 Task: Forward email as attachment with the signature Chloe Collins with the subject Partnership proposal from softage.1@softage.net to softage.9@softage.net with the message I would like to schedule a meeting to discuss the latest developments in the project.
Action: Mouse moved to (837, 71)
Screenshot: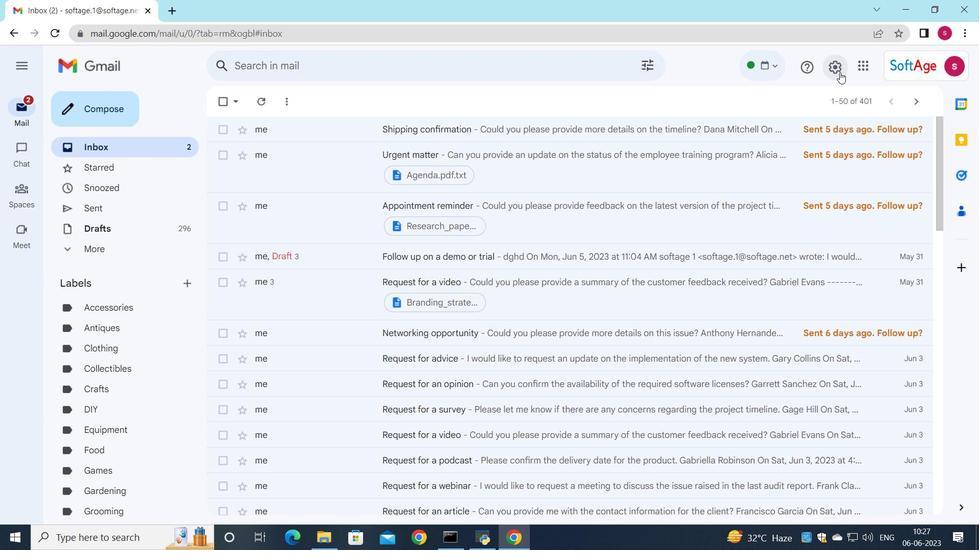 
Action: Mouse pressed left at (837, 71)
Screenshot: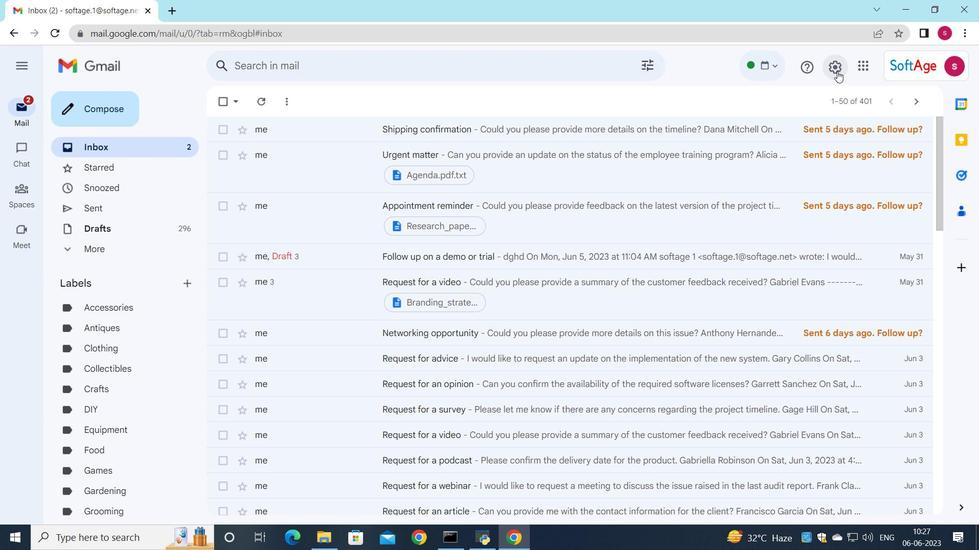
Action: Mouse moved to (847, 131)
Screenshot: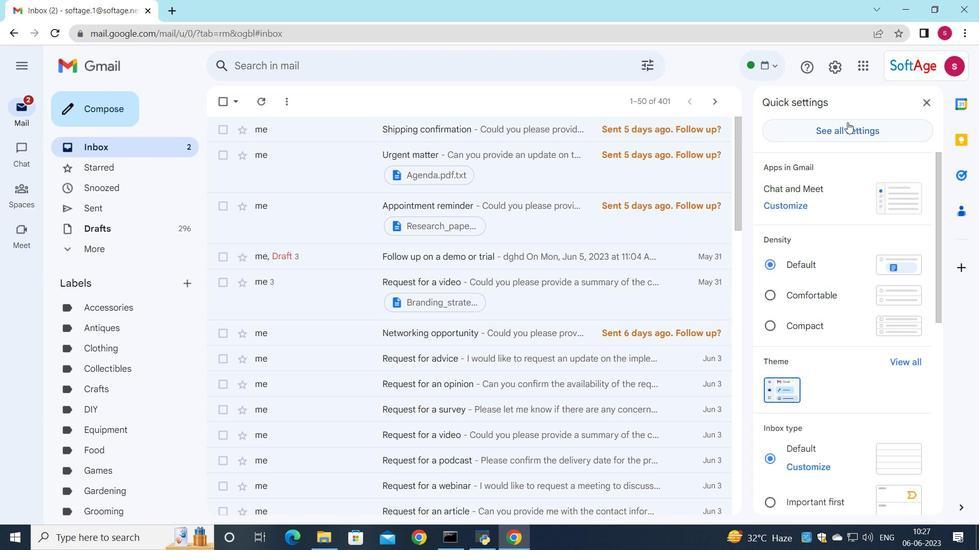 
Action: Mouse pressed left at (847, 131)
Screenshot: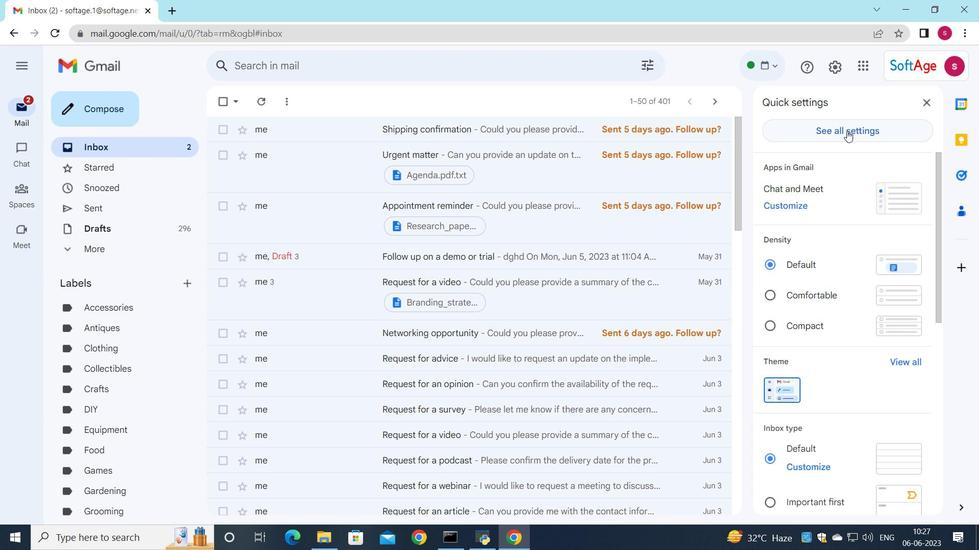 
Action: Mouse moved to (508, 279)
Screenshot: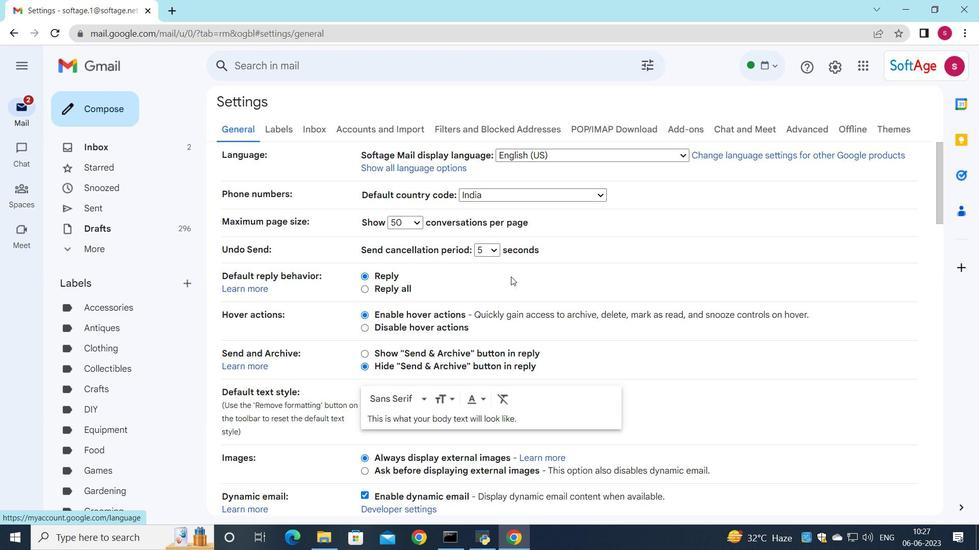 
Action: Mouse scrolled (508, 278) with delta (0, 0)
Screenshot: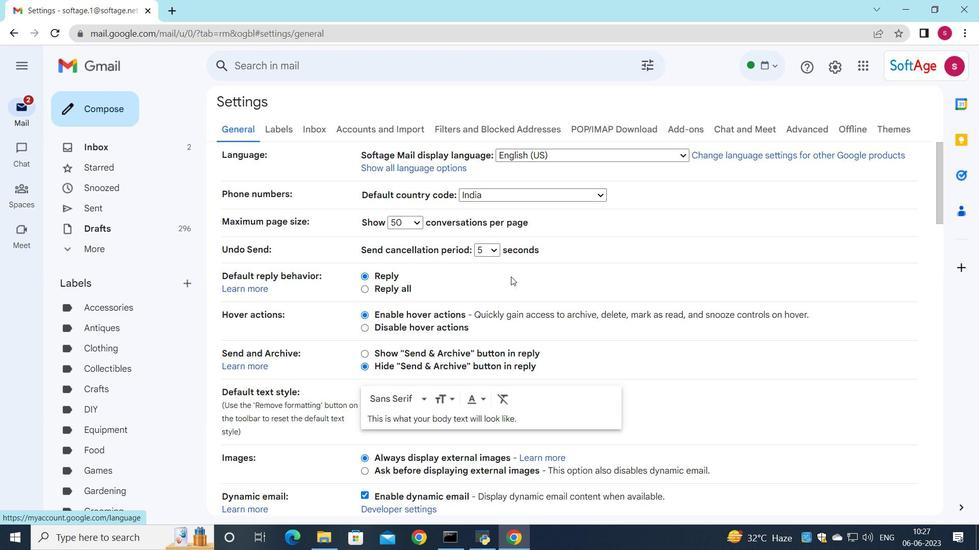 
Action: Mouse moved to (508, 279)
Screenshot: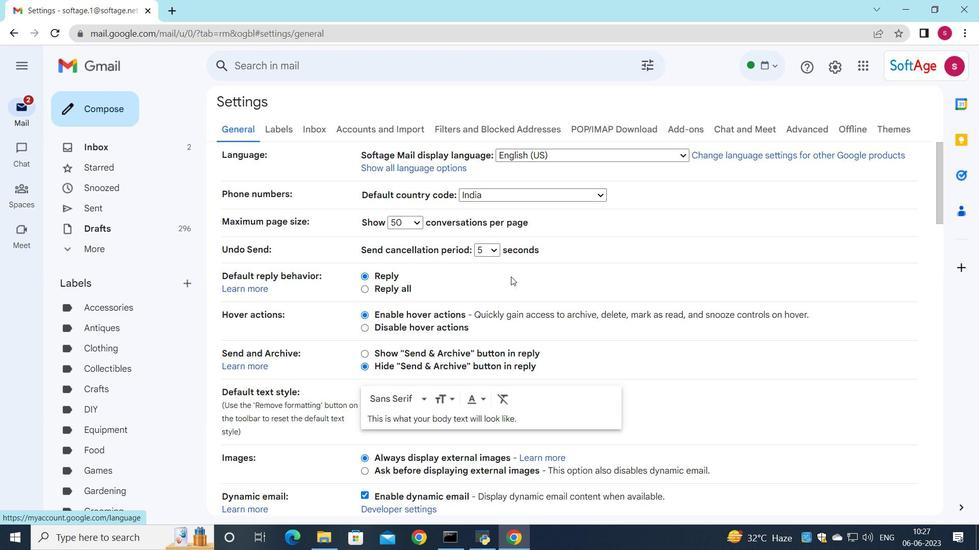 
Action: Mouse scrolled (508, 278) with delta (0, 0)
Screenshot: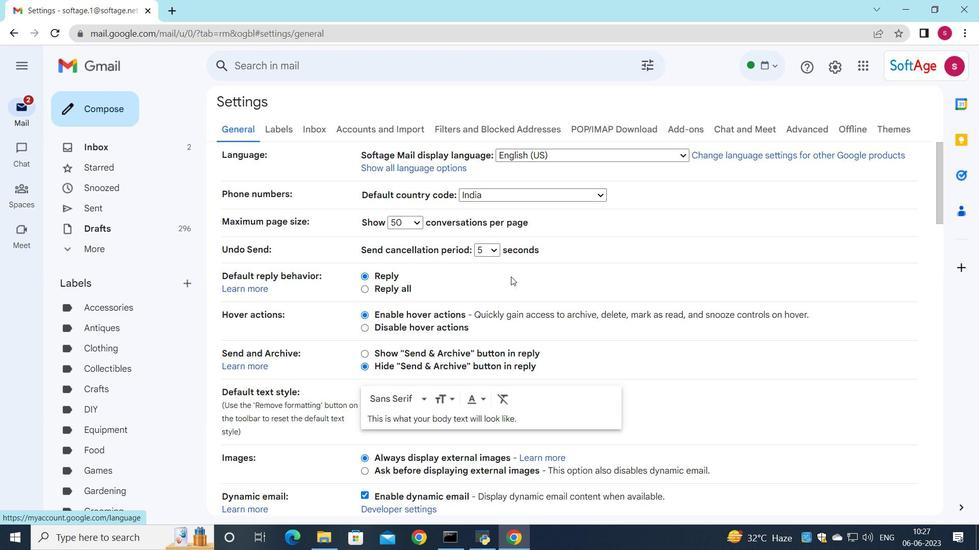 
Action: Mouse scrolled (508, 278) with delta (0, 0)
Screenshot: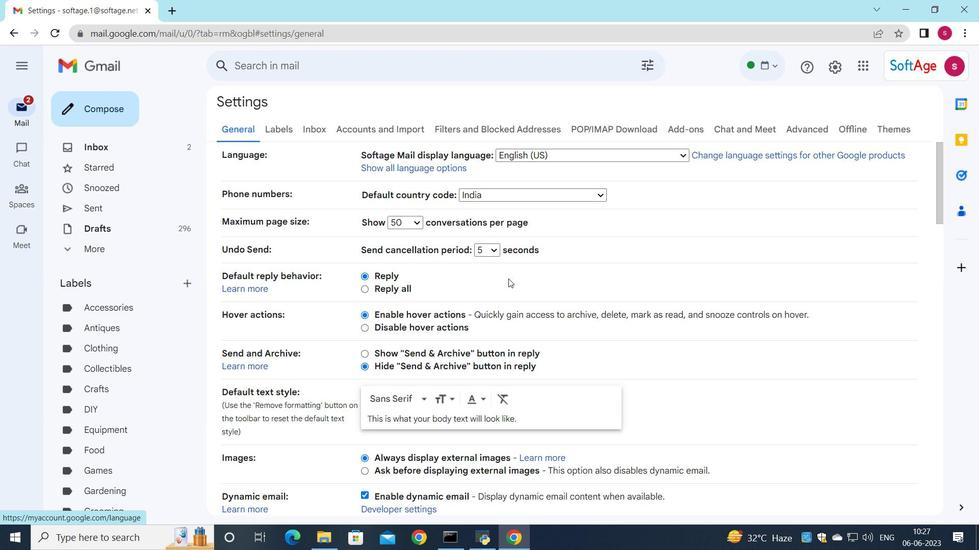 
Action: Mouse moved to (493, 305)
Screenshot: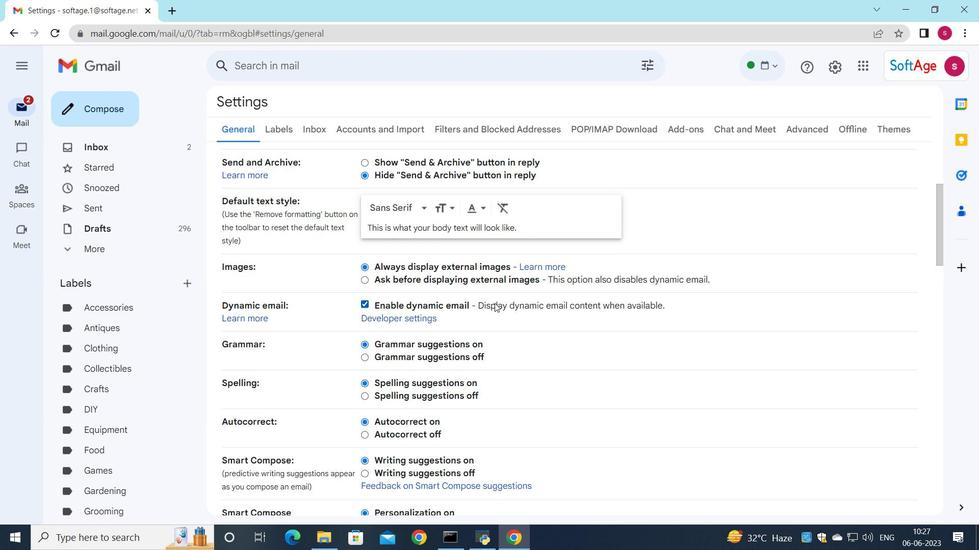 
Action: Mouse scrolled (493, 303) with delta (0, 0)
Screenshot: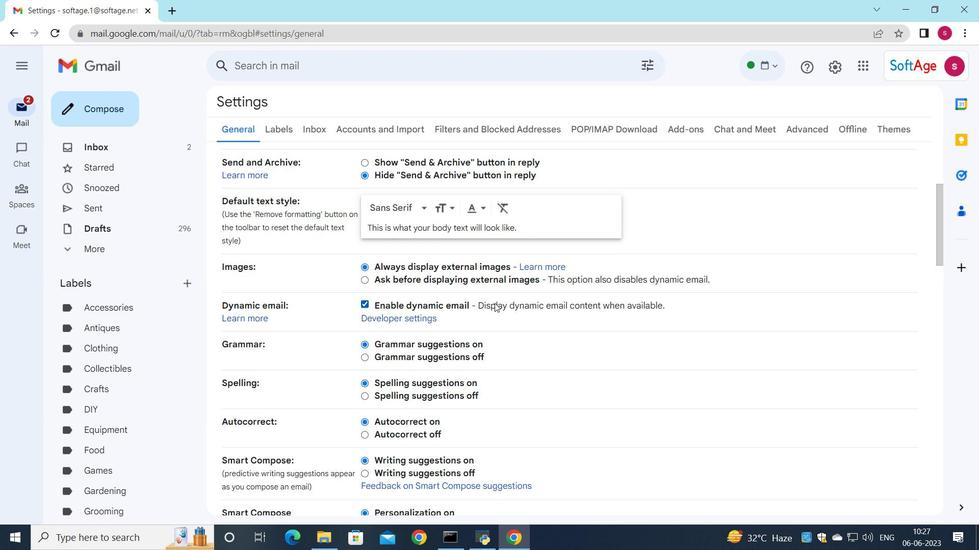 
Action: Mouse scrolled (493, 303) with delta (0, 0)
Screenshot: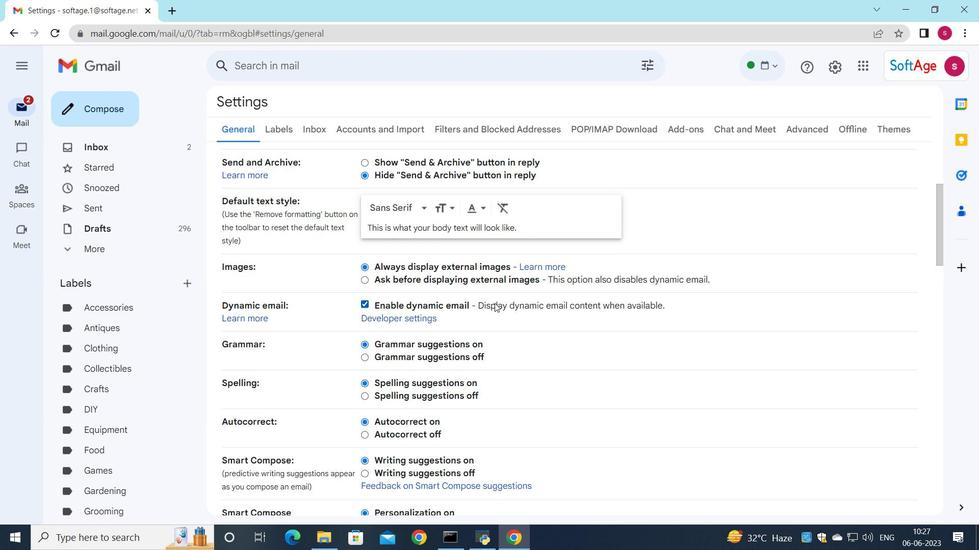 
Action: Mouse scrolled (493, 303) with delta (0, 0)
Screenshot: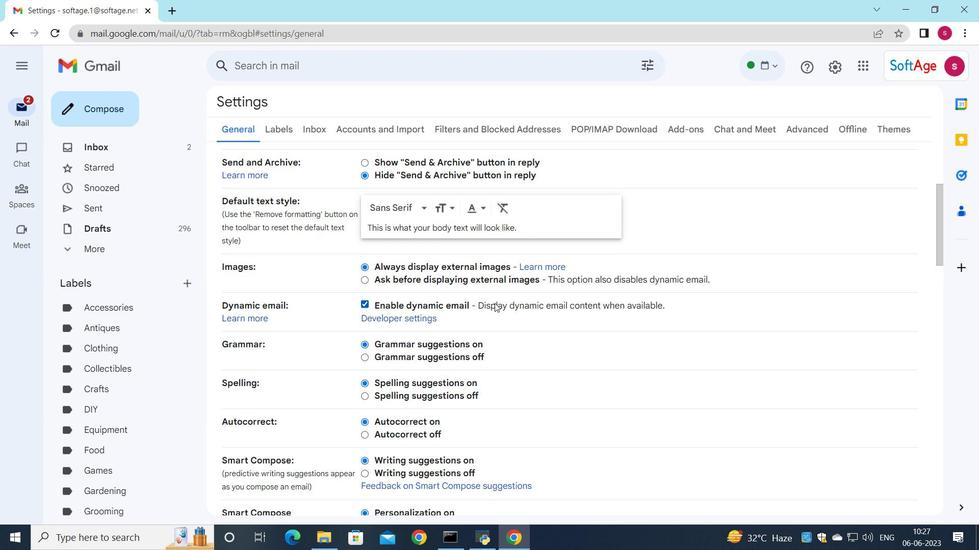 
Action: Mouse scrolled (493, 305) with delta (0, 0)
Screenshot: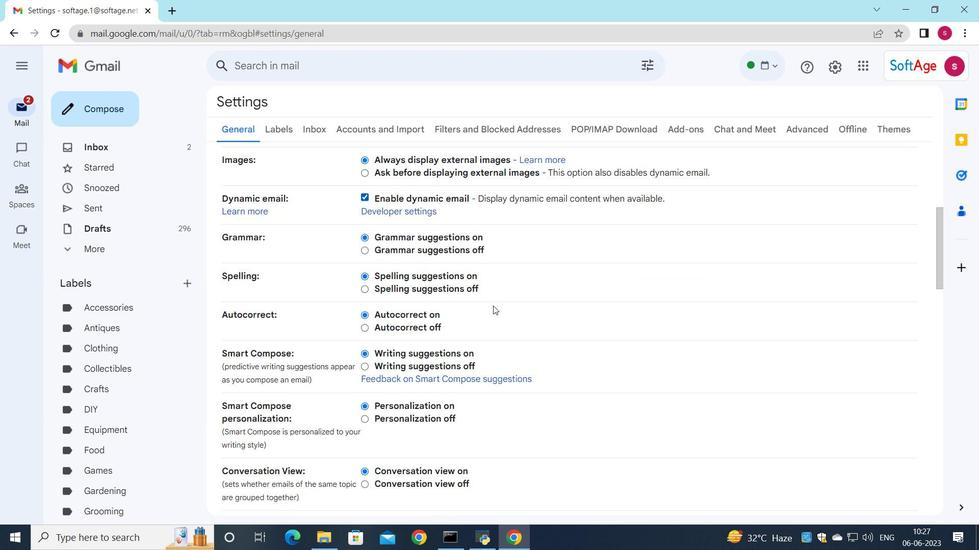
Action: Mouse scrolled (493, 305) with delta (0, 0)
Screenshot: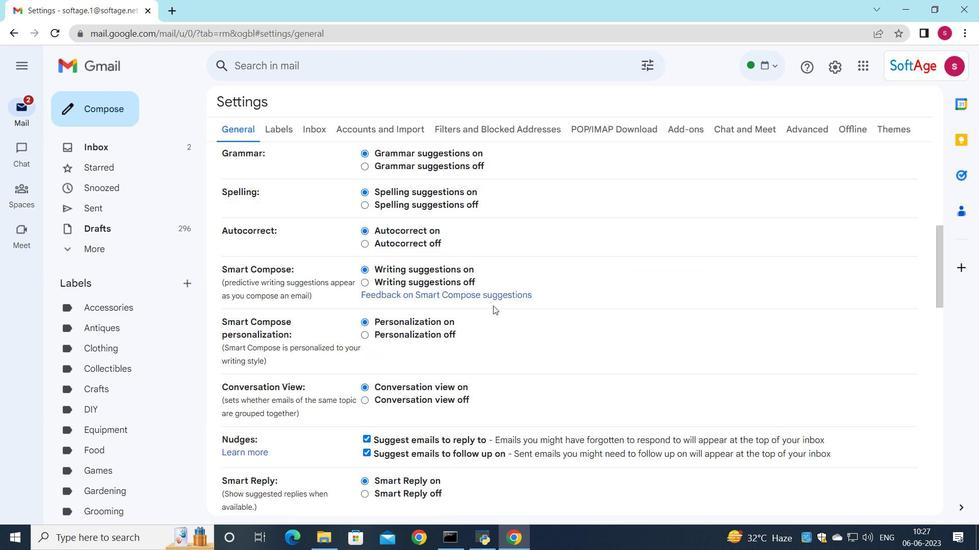 
Action: Mouse moved to (493, 306)
Screenshot: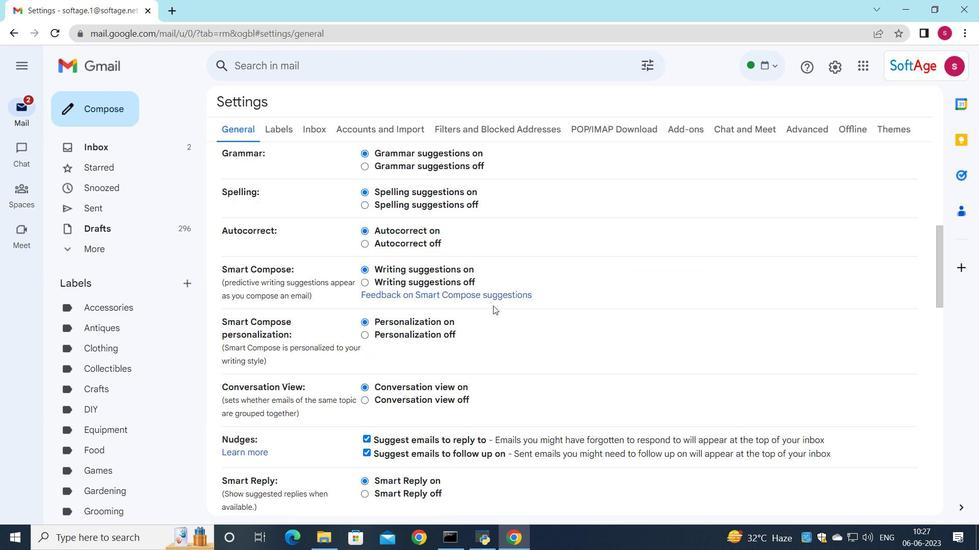 
Action: Mouse scrolled (493, 306) with delta (0, 0)
Screenshot: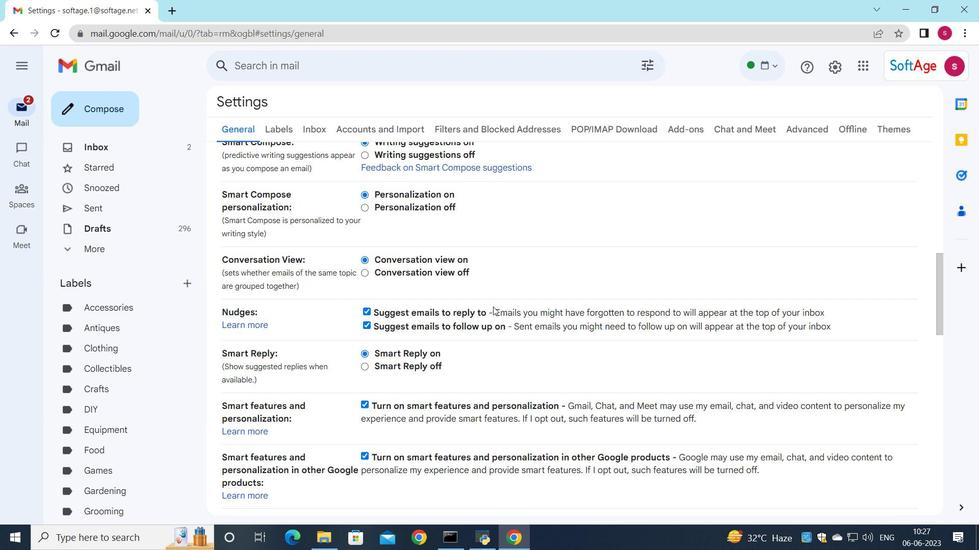 
Action: Mouse scrolled (493, 306) with delta (0, 0)
Screenshot: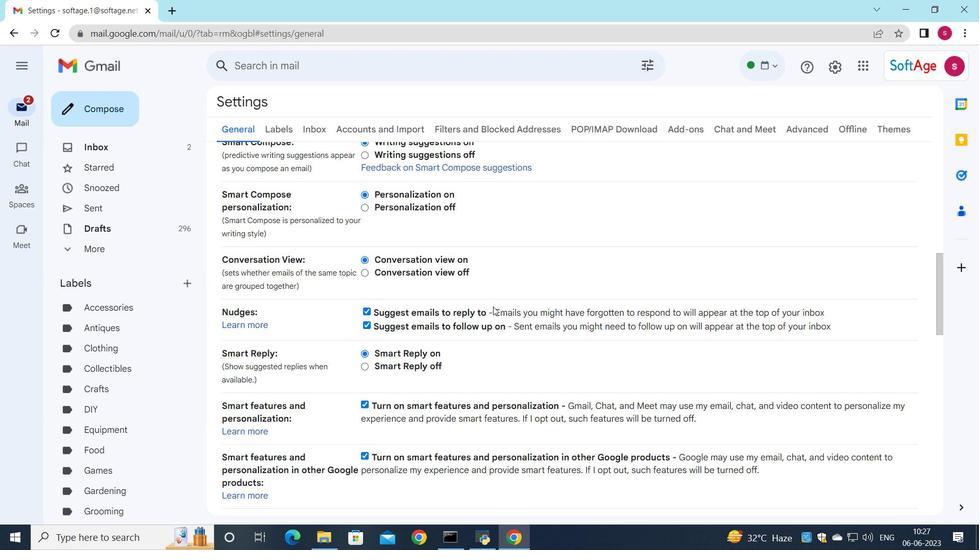 
Action: Mouse moved to (493, 308)
Screenshot: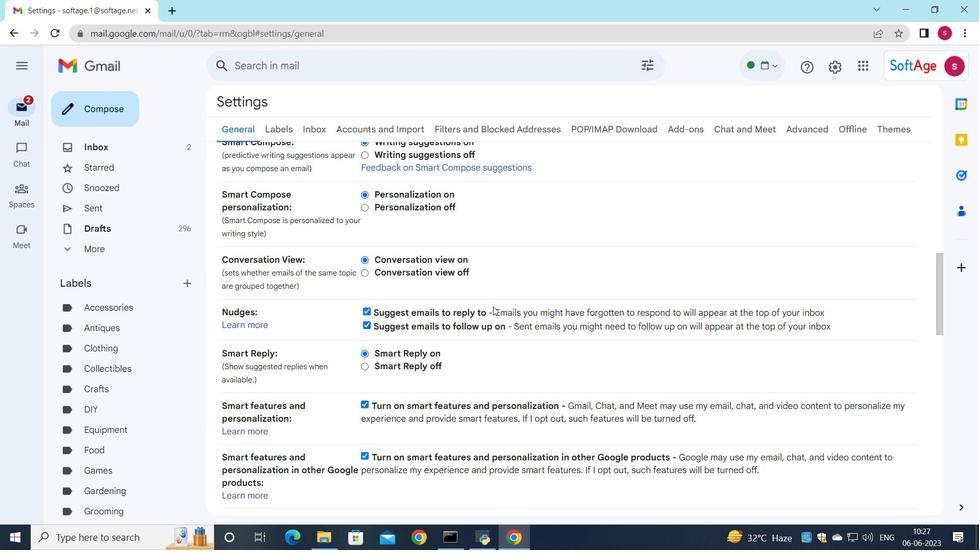 
Action: Mouse scrolled (493, 307) with delta (0, 0)
Screenshot: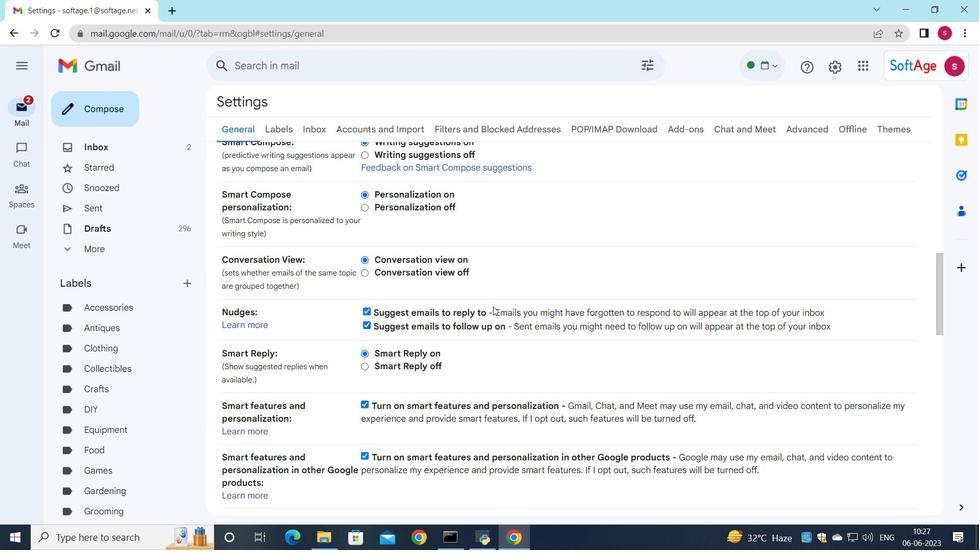 
Action: Mouse moved to (493, 311)
Screenshot: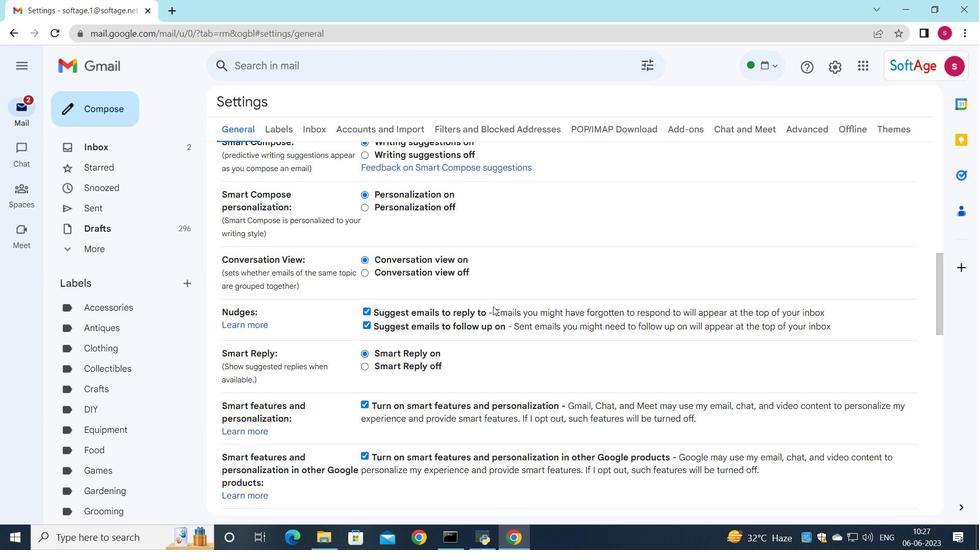 
Action: Mouse scrolled (493, 310) with delta (0, 0)
Screenshot: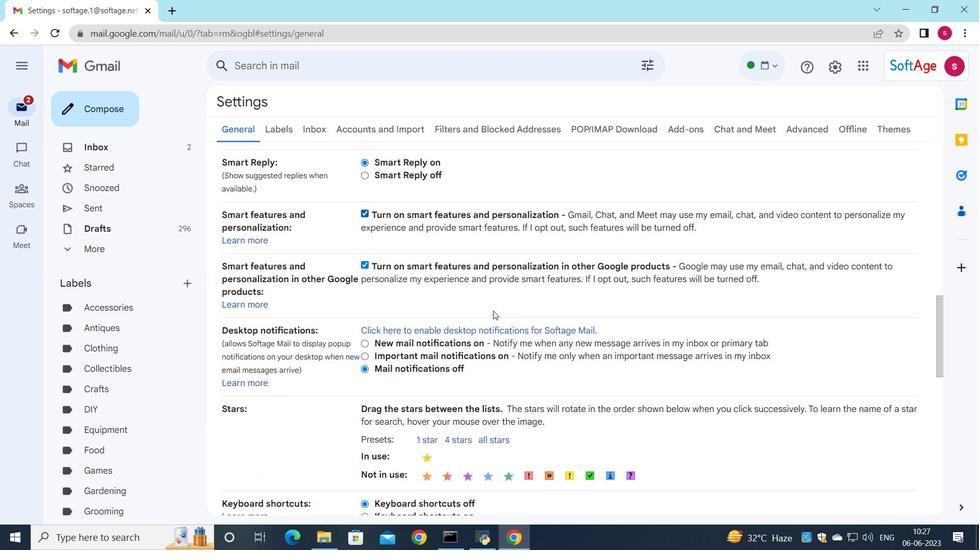 
Action: Mouse moved to (493, 311)
Screenshot: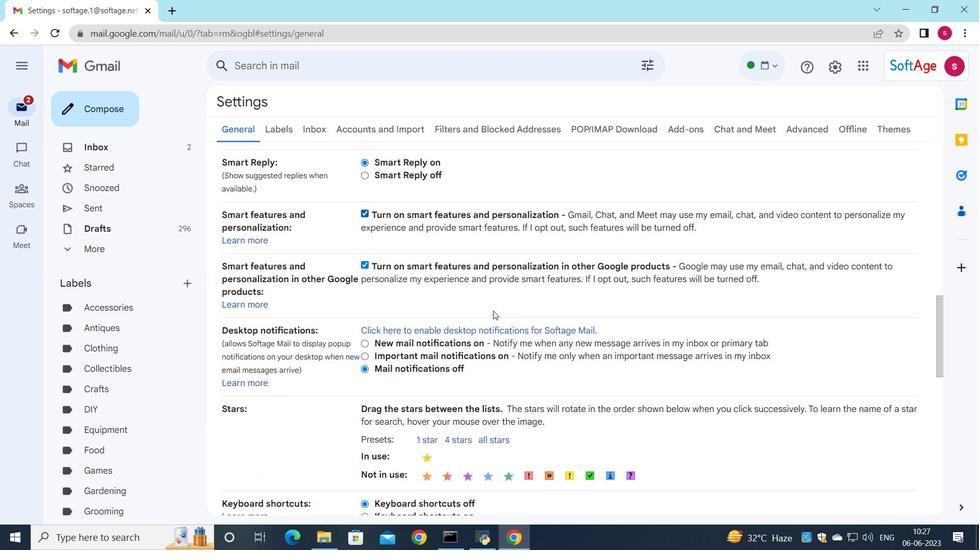 
Action: Mouse scrolled (493, 310) with delta (0, 0)
Screenshot: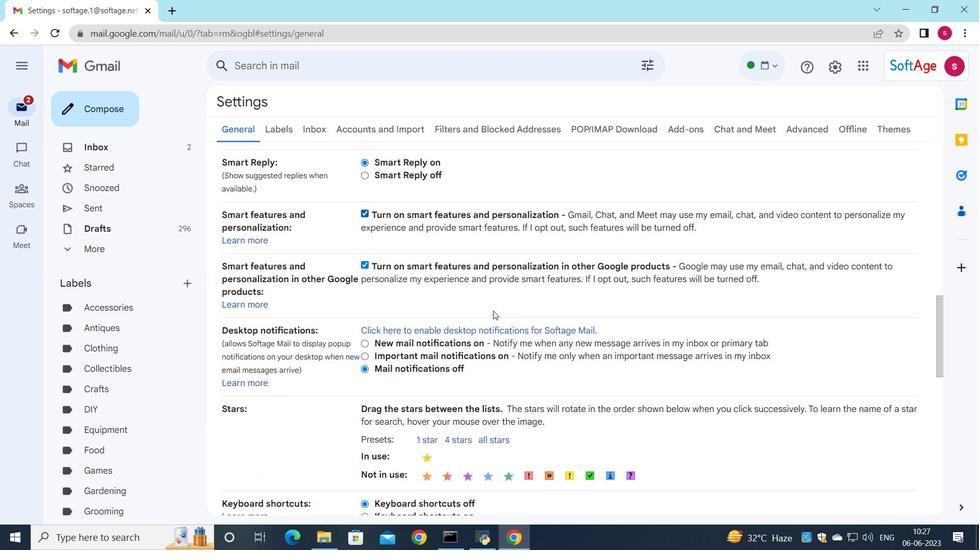 
Action: Mouse moved to (493, 312)
Screenshot: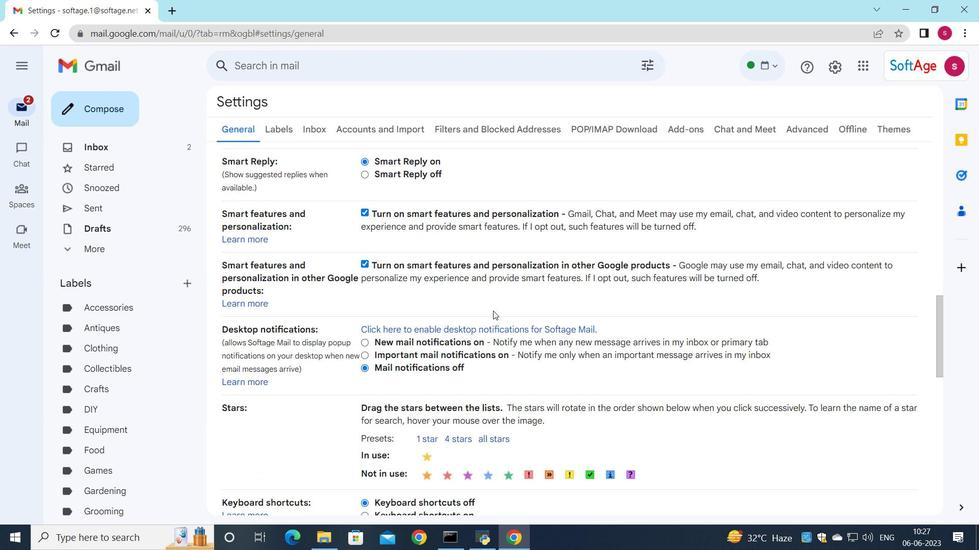 
Action: Mouse scrolled (493, 311) with delta (0, 0)
Screenshot: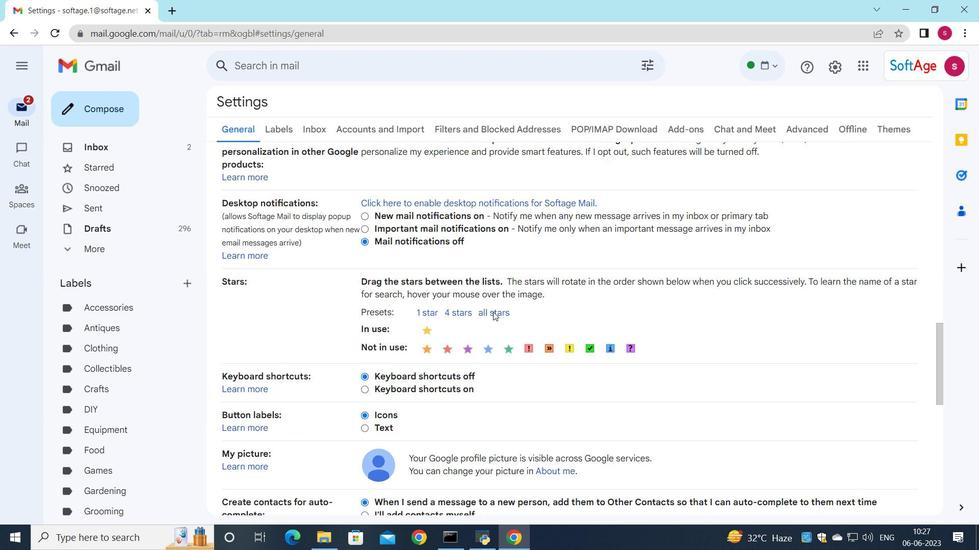 
Action: Mouse scrolled (493, 311) with delta (0, 0)
Screenshot: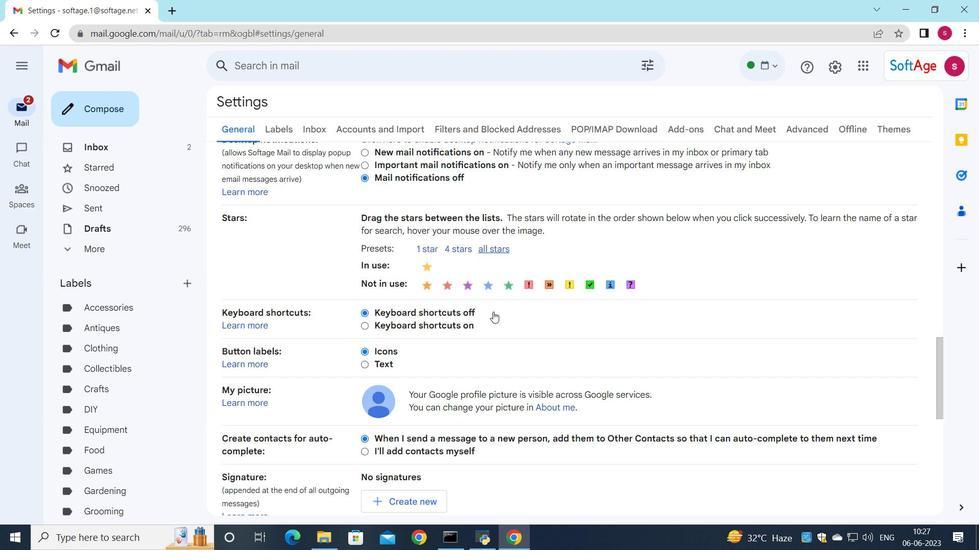 
Action: Mouse scrolled (493, 311) with delta (0, 0)
Screenshot: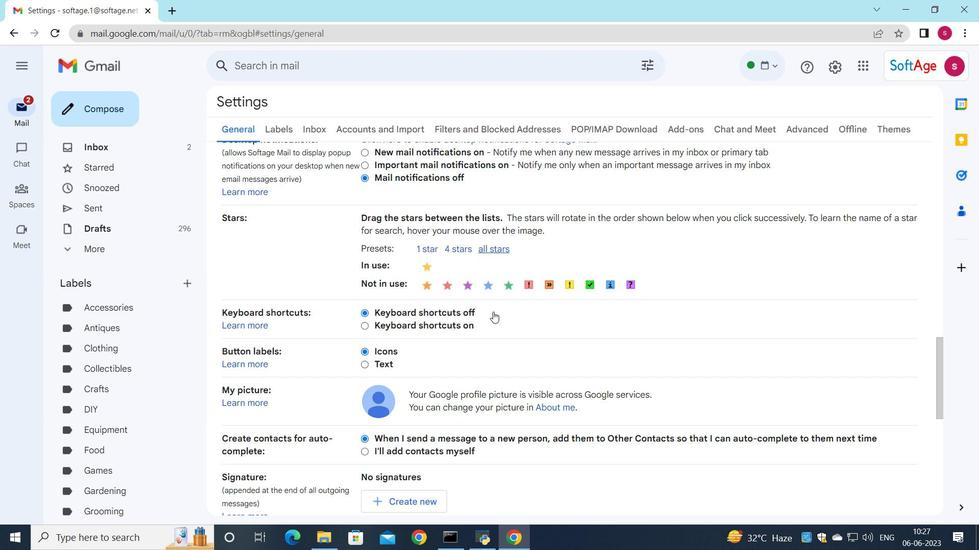 
Action: Mouse scrolled (493, 311) with delta (0, 0)
Screenshot: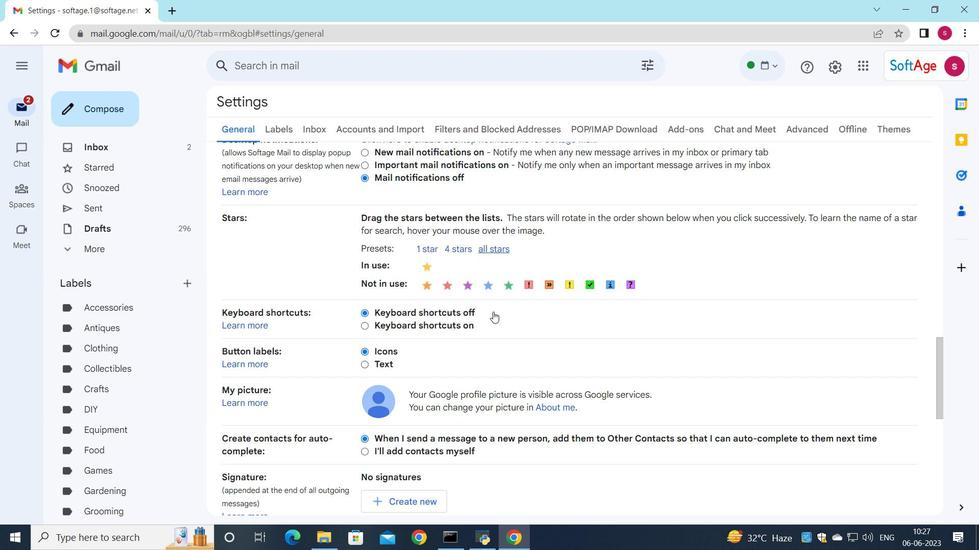 
Action: Mouse moved to (407, 311)
Screenshot: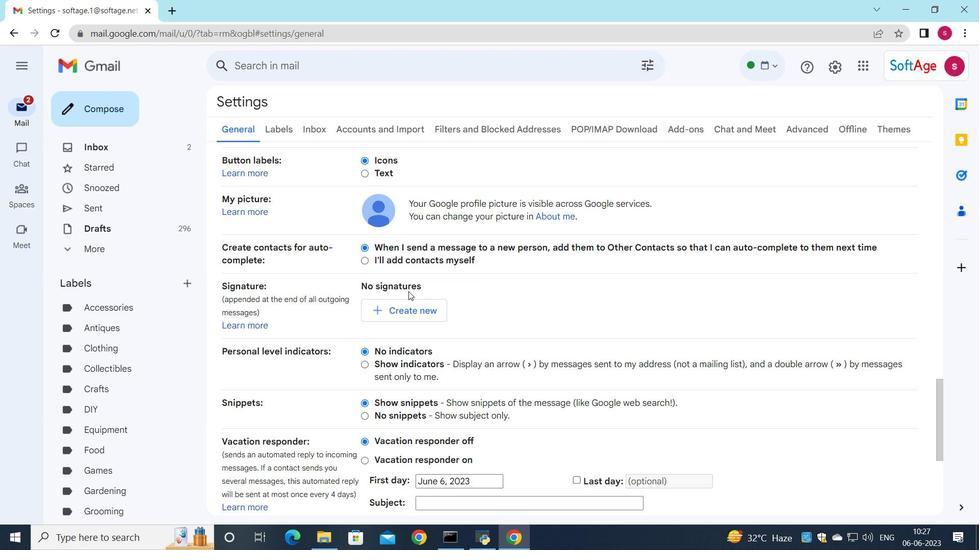 
Action: Mouse pressed left at (407, 311)
Screenshot: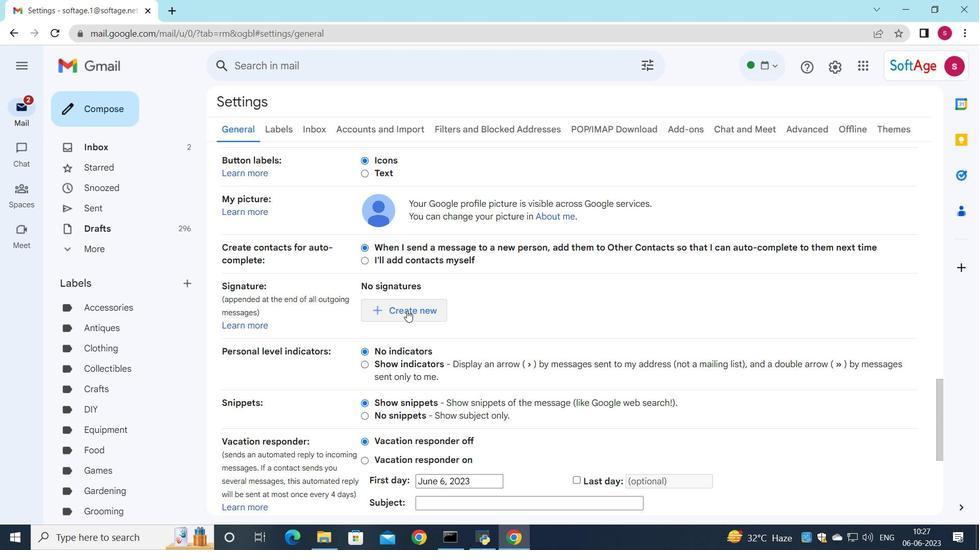 
Action: Mouse moved to (459, 313)
Screenshot: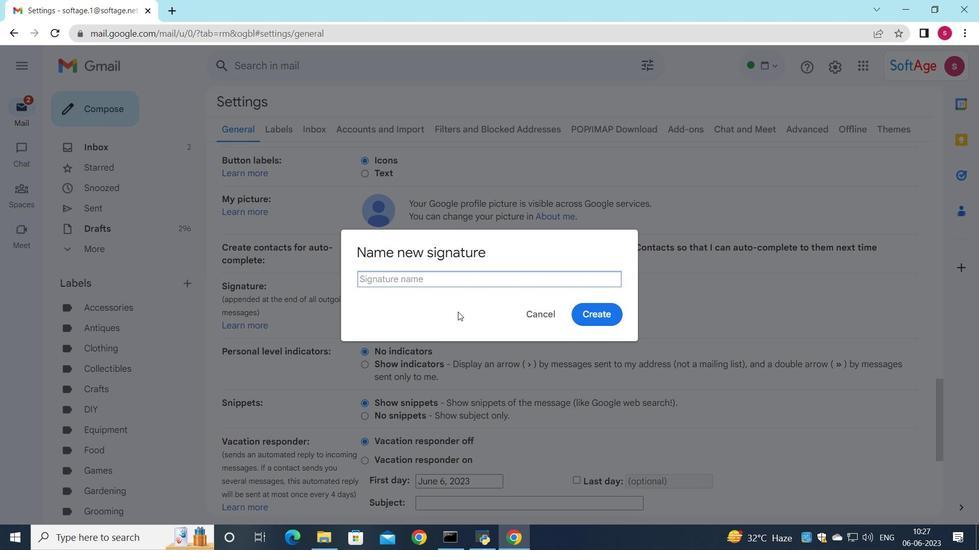 
Action: Key pressed <Key.shift>Chloe<Key.space><Key.shift>Collins<Key.enter>
Screenshot: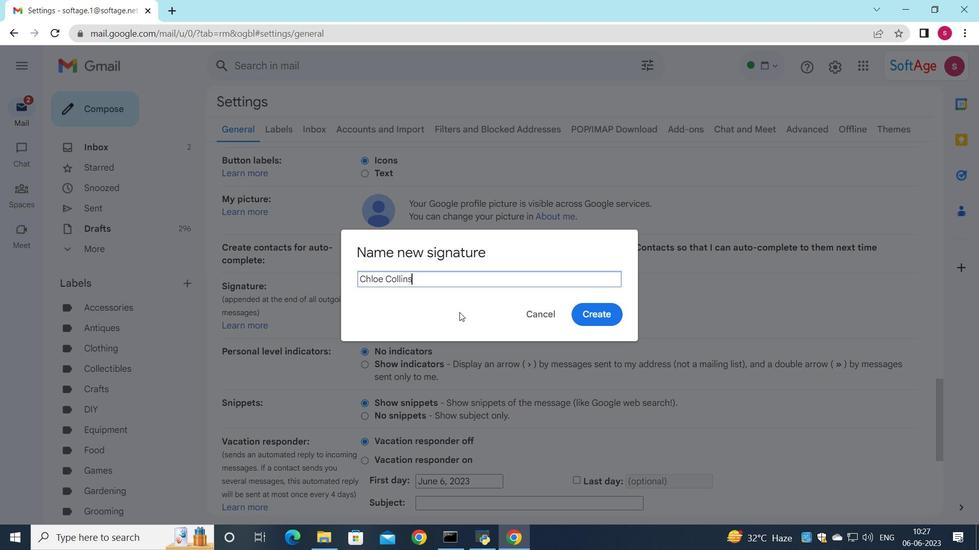 
Action: Mouse moved to (543, 311)
Screenshot: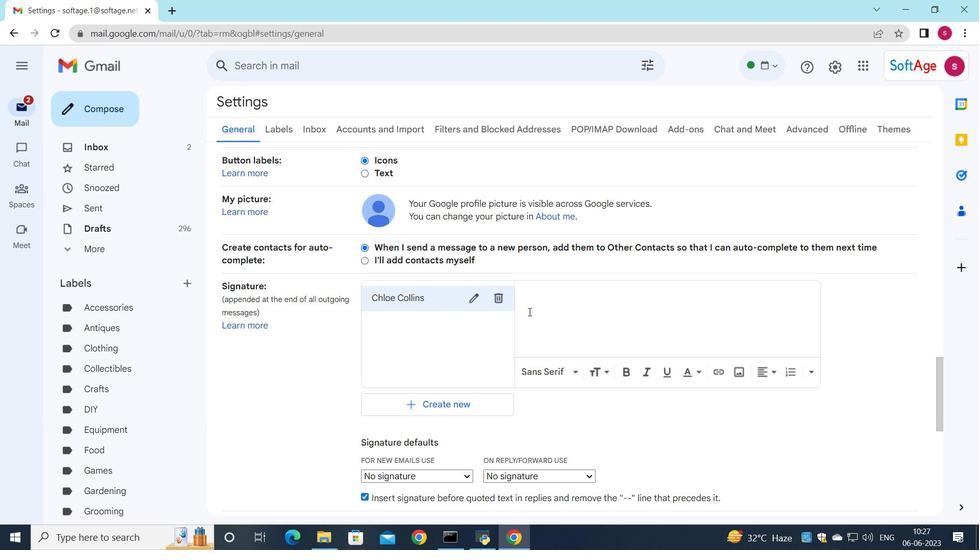 
Action: Mouse pressed left at (543, 311)
Screenshot: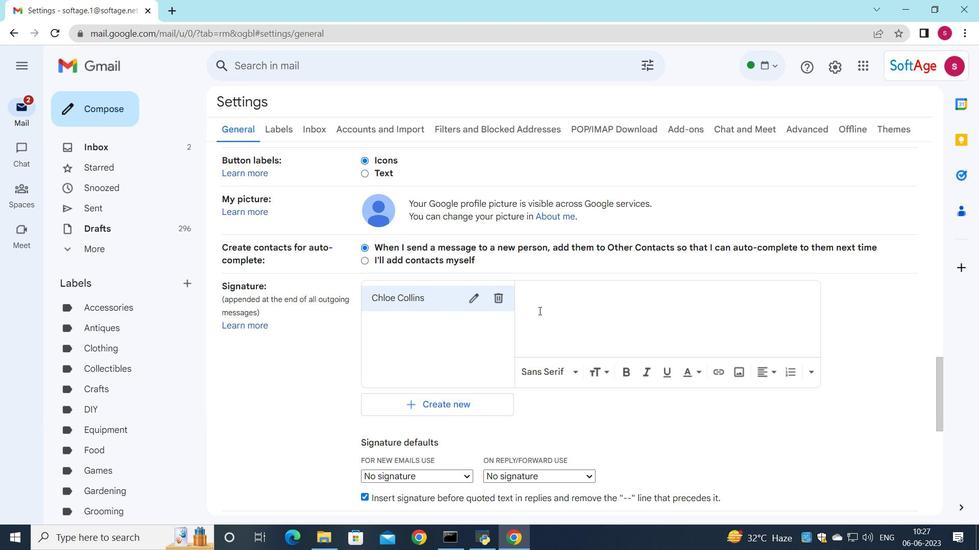 
Action: Key pressed <Key.shift>Chloe<Key.space>collins
Screenshot: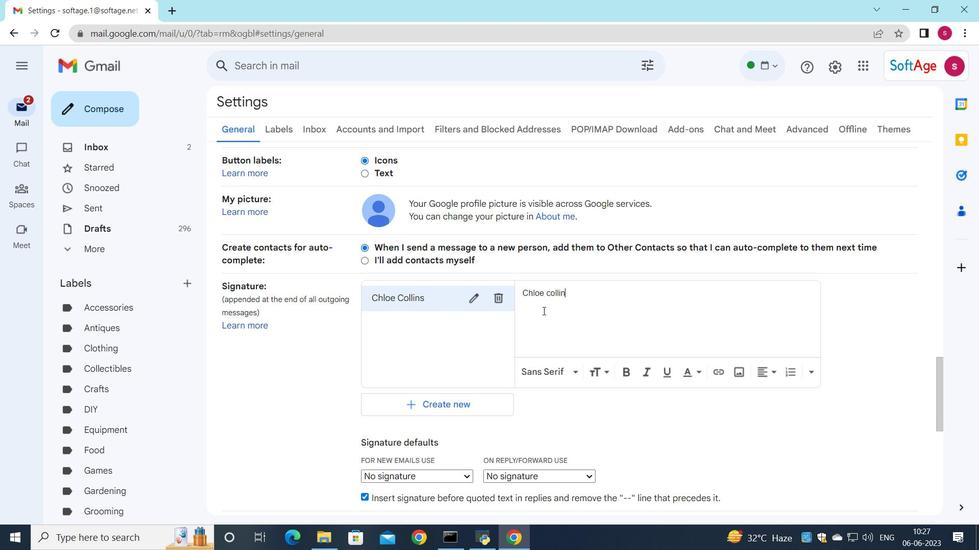 
Action: Mouse moved to (548, 294)
Screenshot: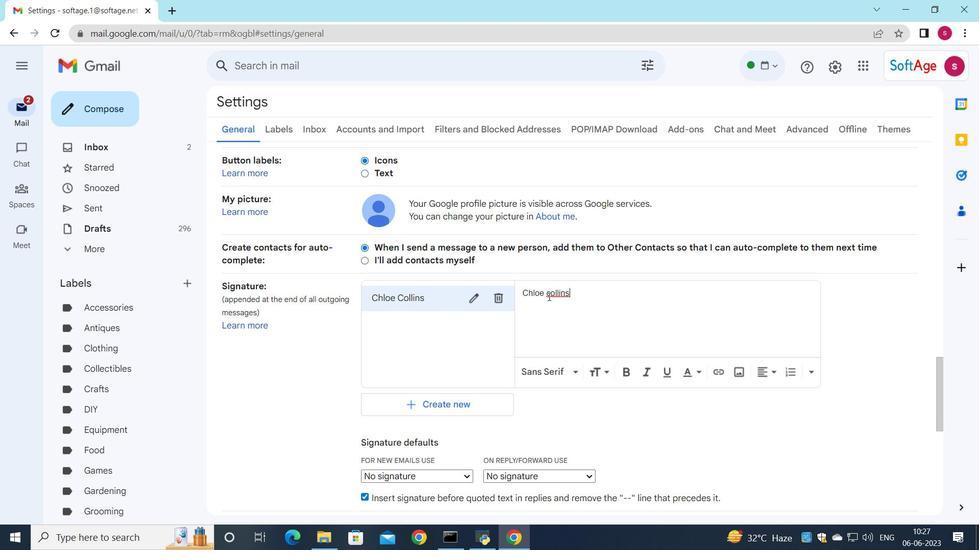 
Action: Mouse pressed left at (548, 294)
Screenshot: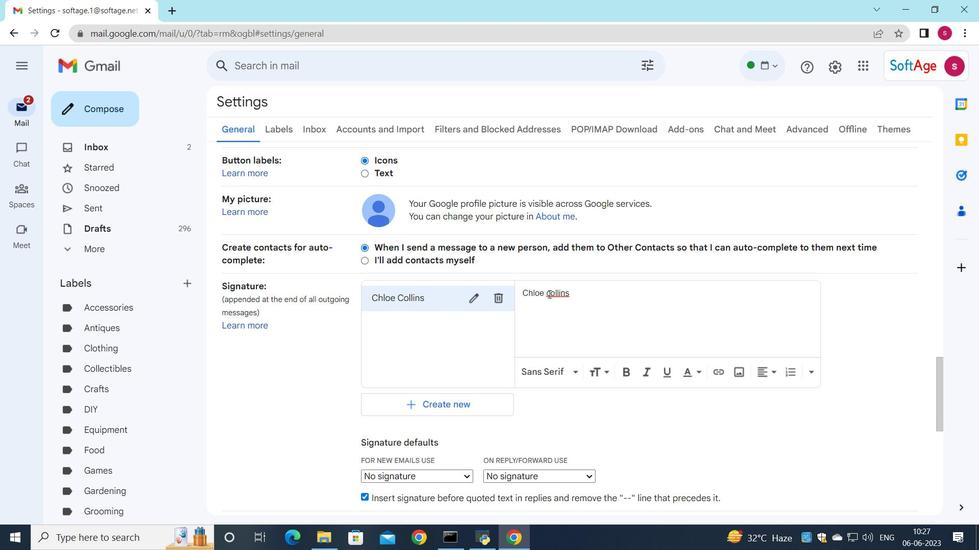 
Action: Key pressed <Key.backspace><Key.shift>C
Screenshot: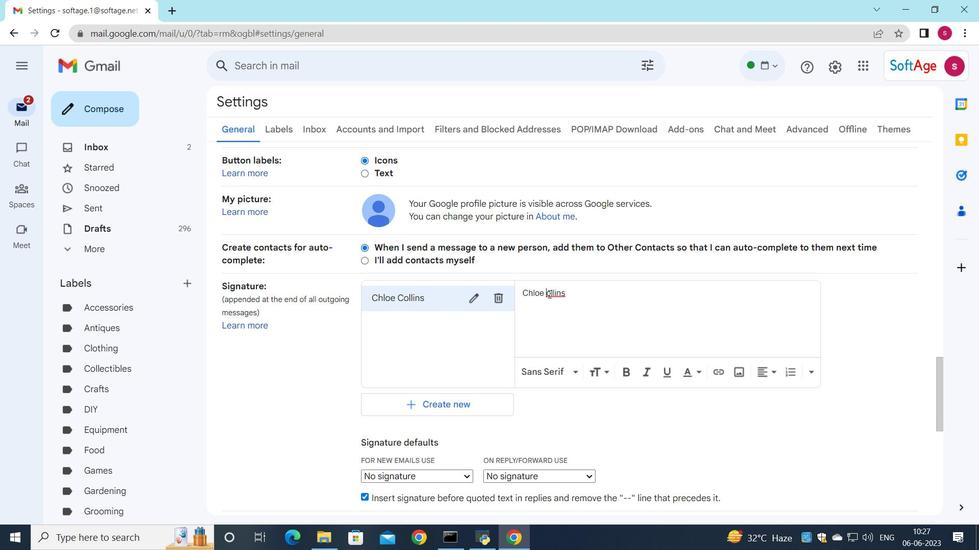 
Action: Mouse moved to (446, 469)
Screenshot: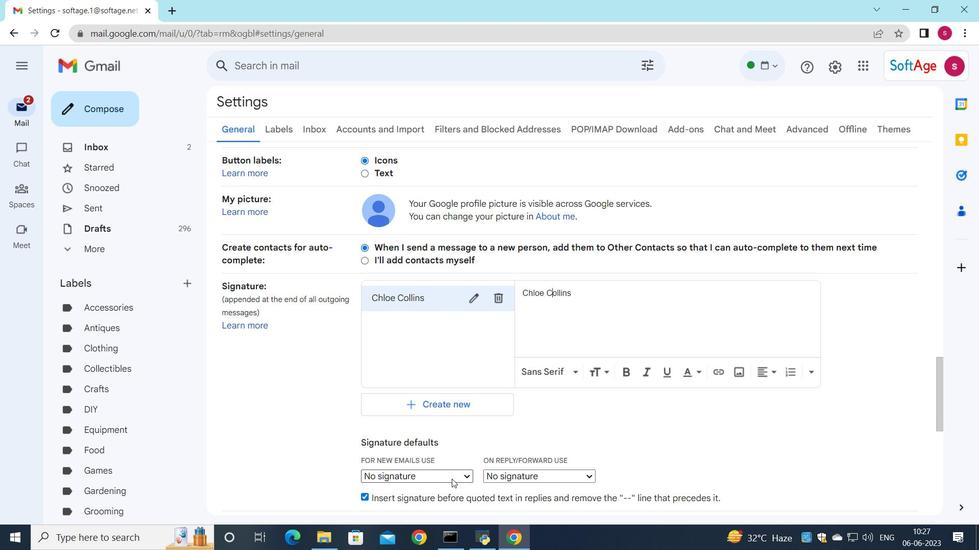 
Action: Mouse pressed left at (446, 469)
Screenshot: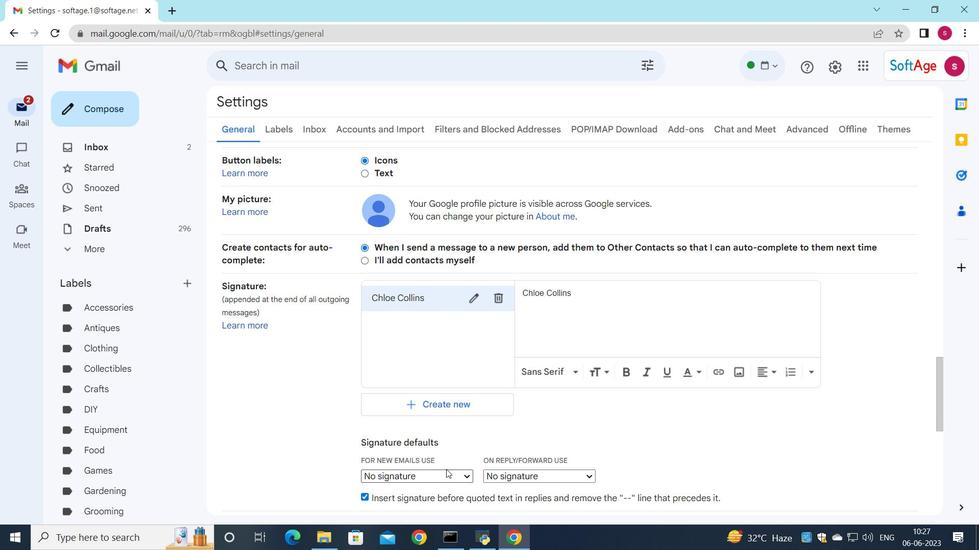 
Action: Mouse moved to (415, 498)
Screenshot: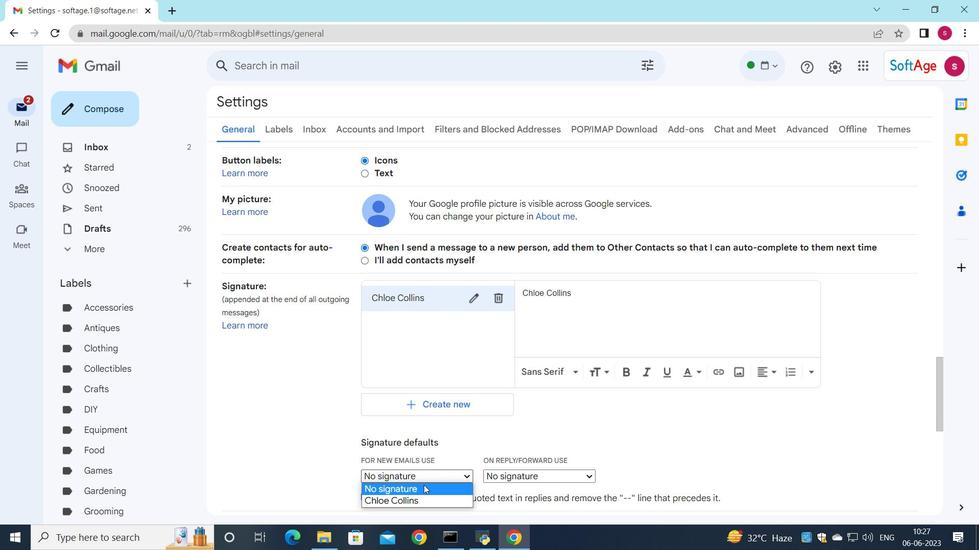 
Action: Mouse pressed left at (415, 498)
Screenshot: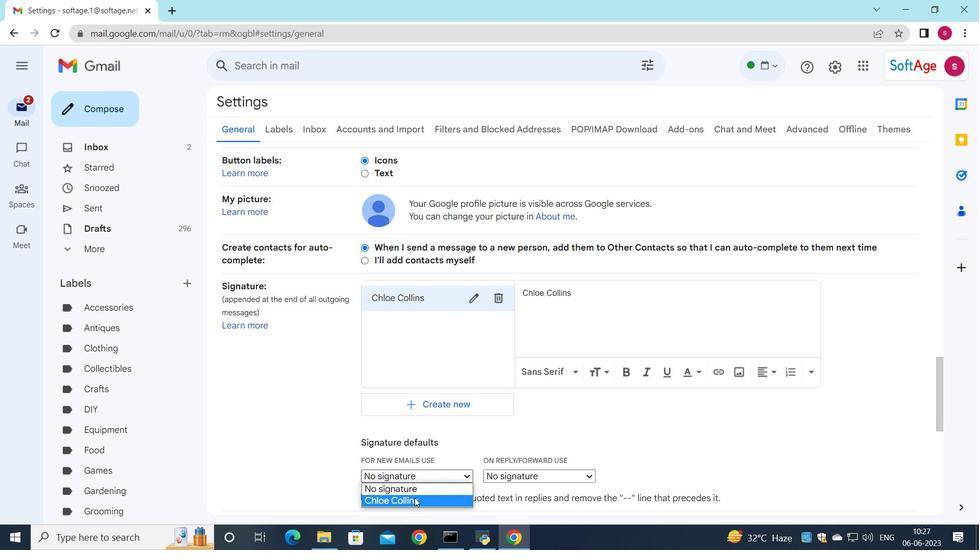 
Action: Mouse moved to (522, 470)
Screenshot: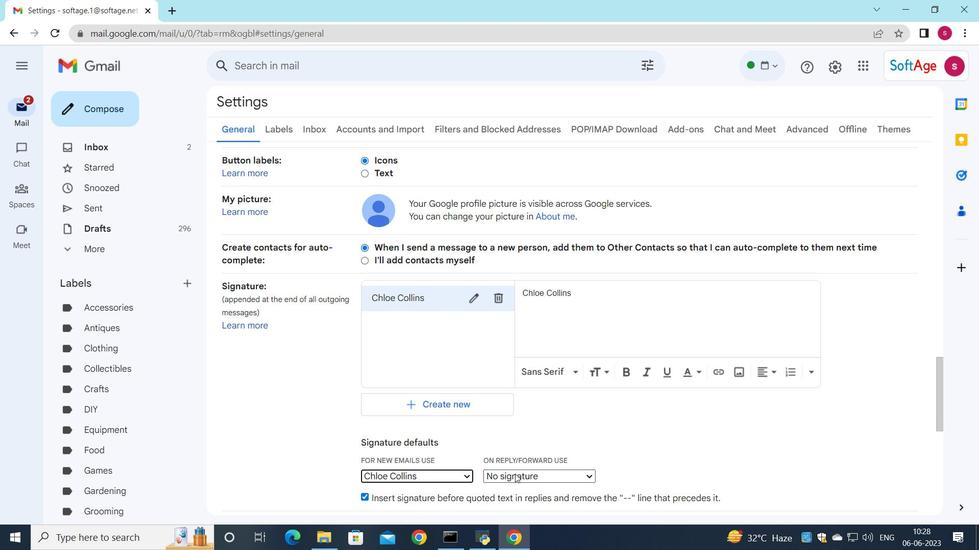 
Action: Mouse pressed left at (522, 470)
Screenshot: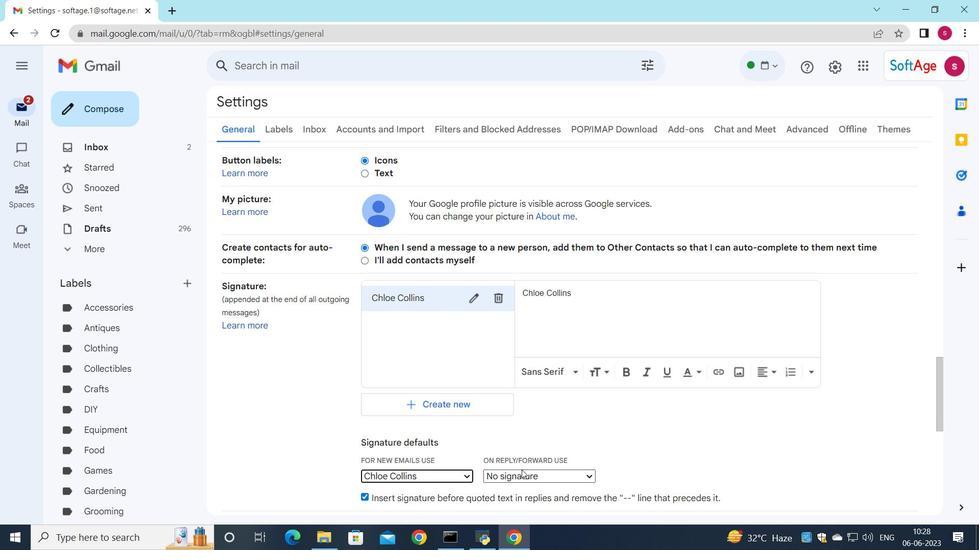 
Action: Mouse moved to (502, 500)
Screenshot: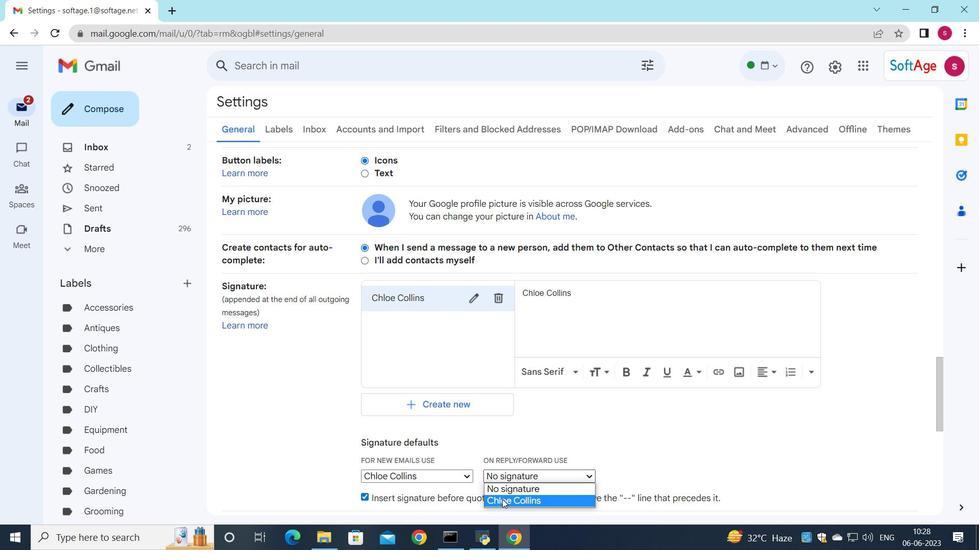 
Action: Mouse pressed left at (502, 500)
Screenshot: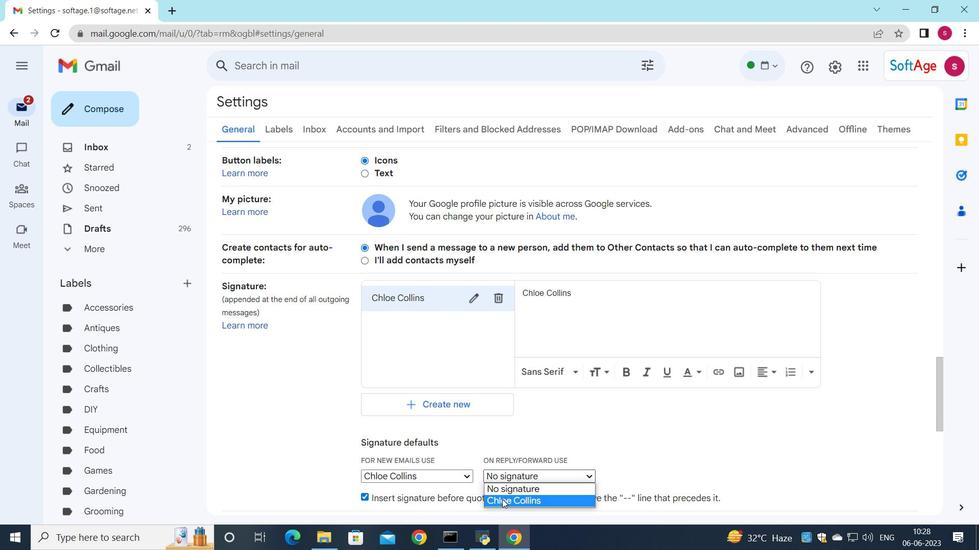 
Action: Mouse moved to (493, 488)
Screenshot: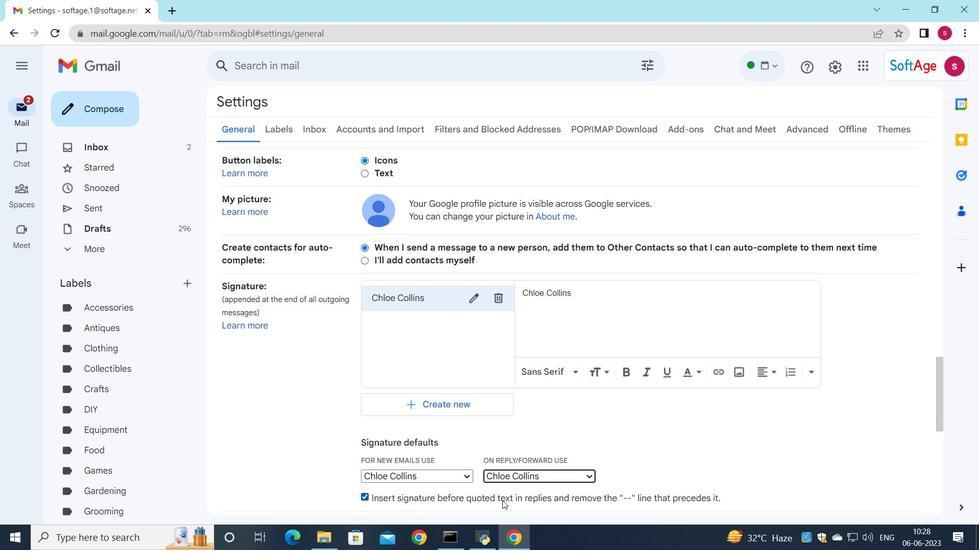 
Action: Mouse scrolled (493, 488) with delta (0, 0)
Screenshot: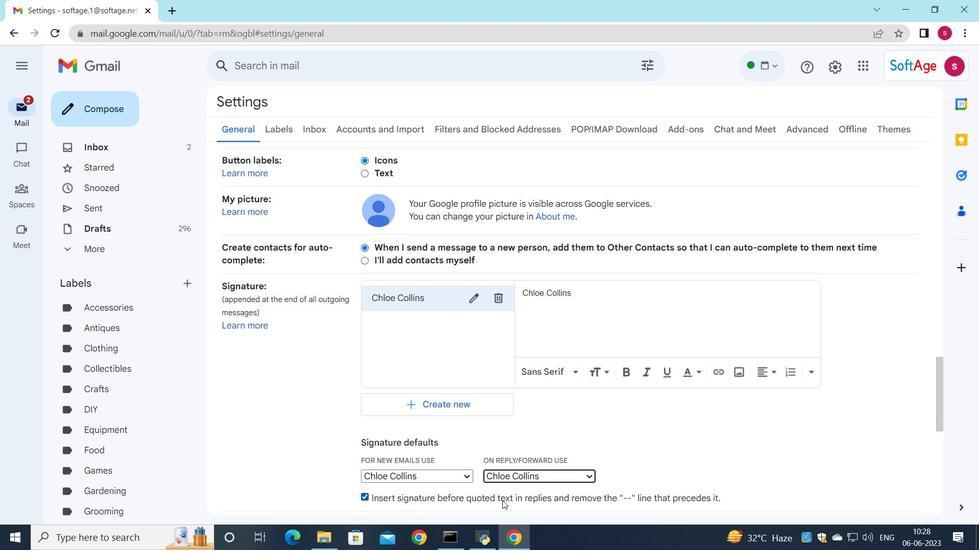 
Action: Mouse moved to (493, 488)
Screenshot: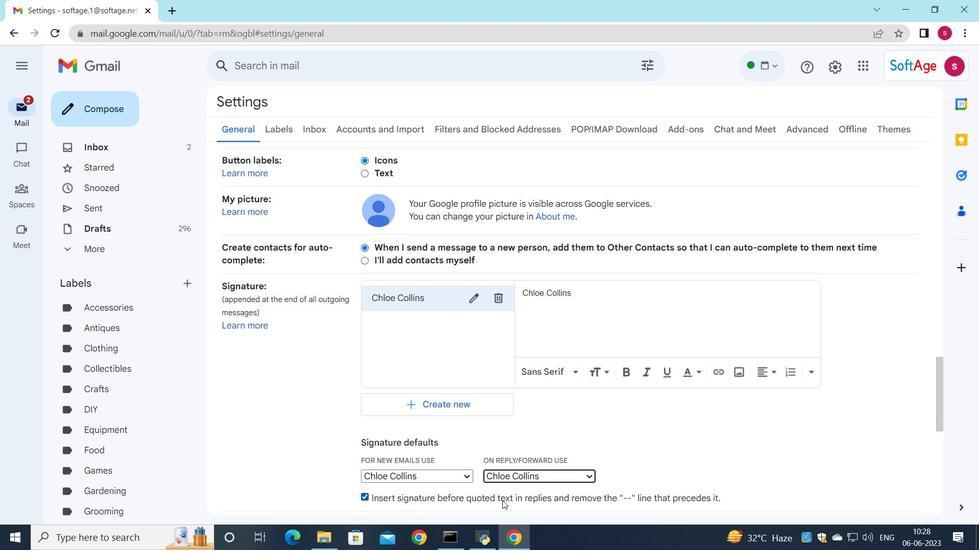 
Action: Mouse scrolled (493, 488) with delta (0, 0)
Screenshot: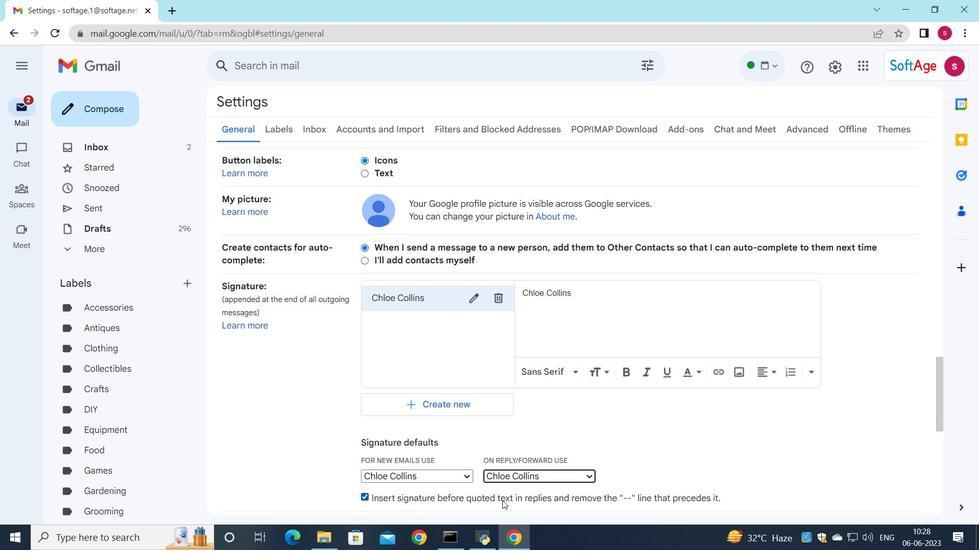 
Action: Mouse moved to (492, 488)
Screenshot: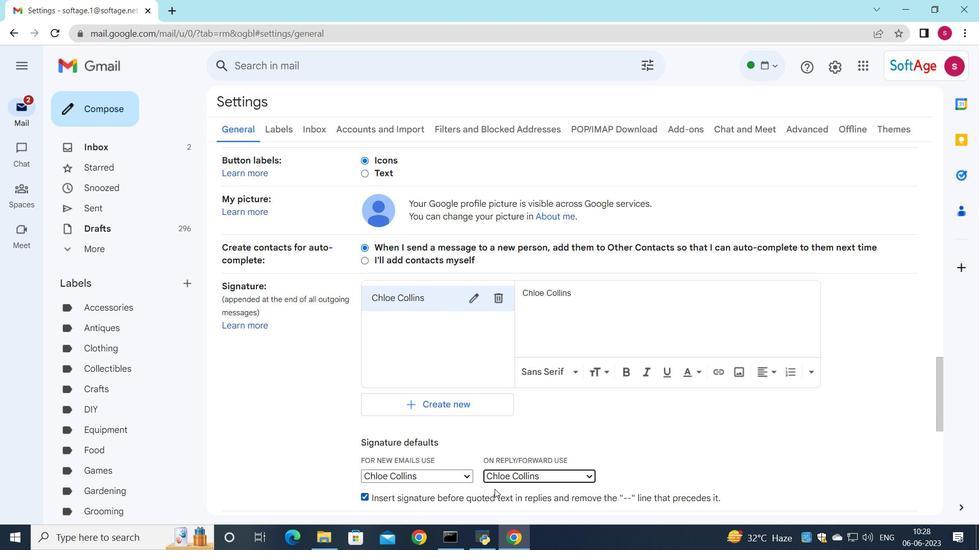 
Action: Mouse scrolled (492, 487) with delta (0, 0)
Screenshot: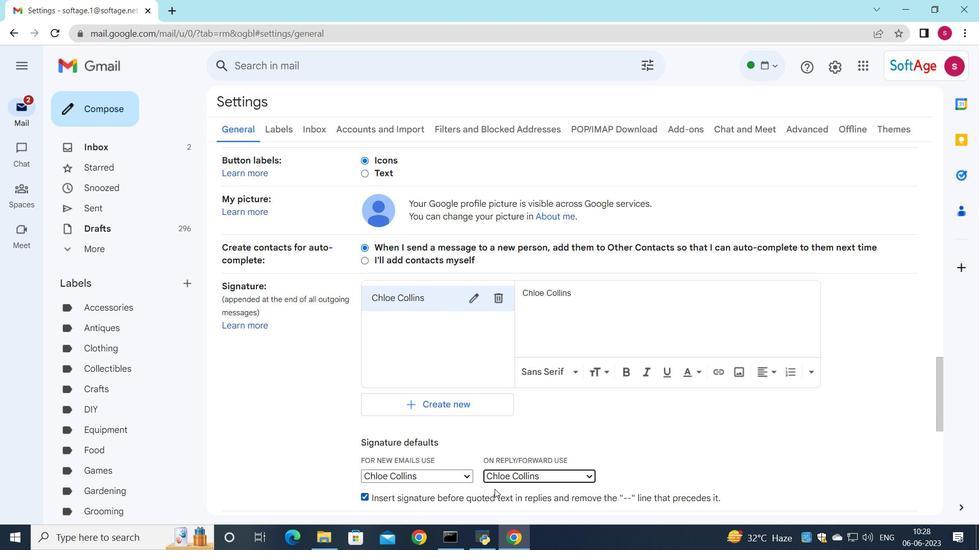 
Action: Mouse moved to (492, 487)
Screenshot: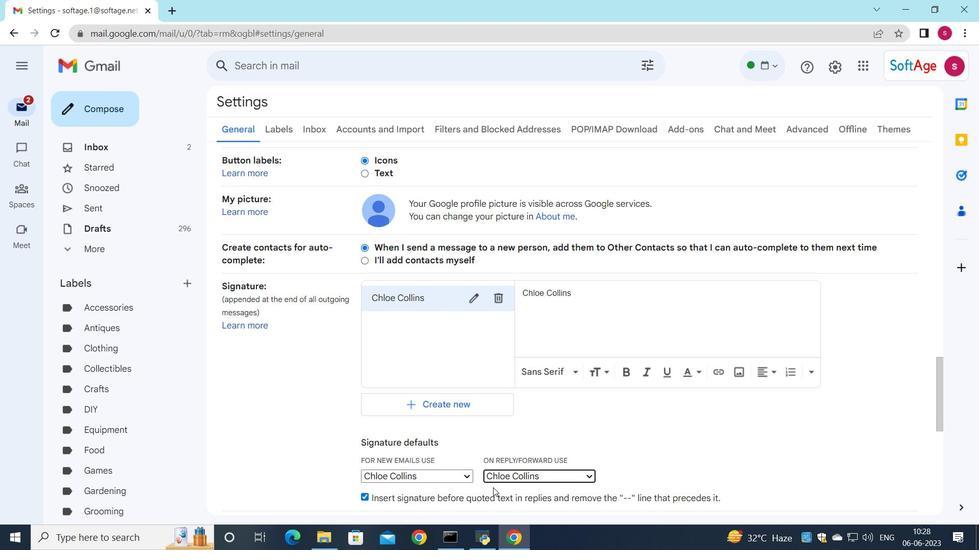 
Action: Mouse scrolled (492, 486) with delta (0, 0)
Screenshot: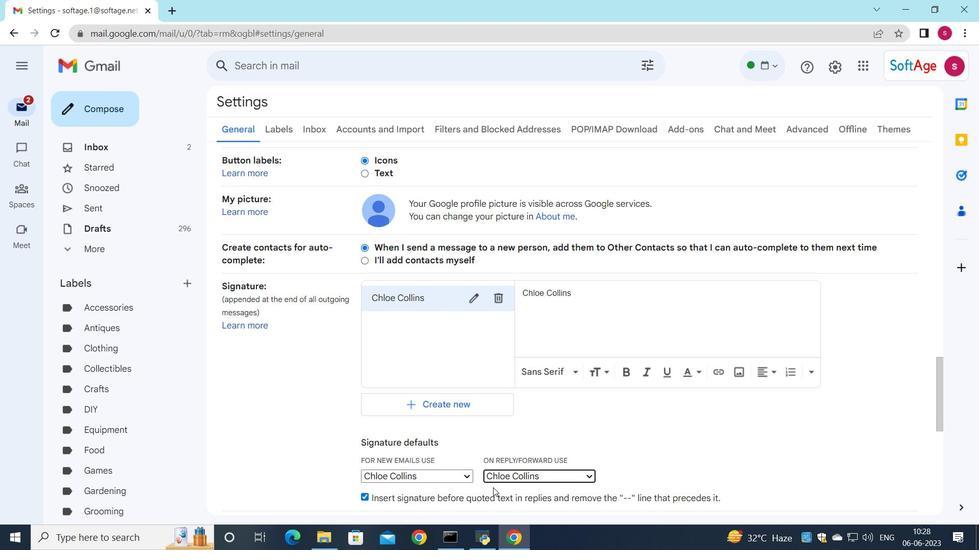 
Action: Mouse moved to (492, 485)
Screenshot: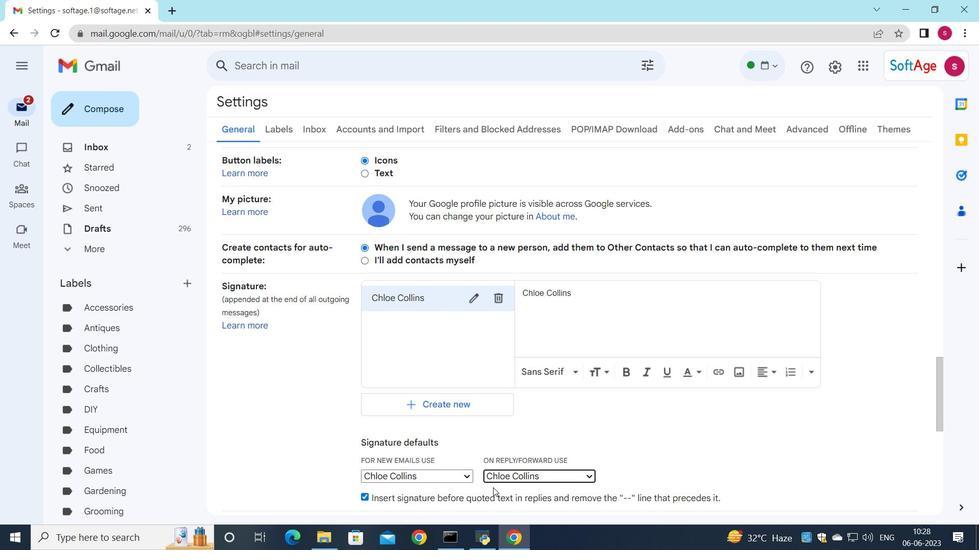 
Action: Mouse scrolled (492, 485) with delta (0, 0)
Screenshot: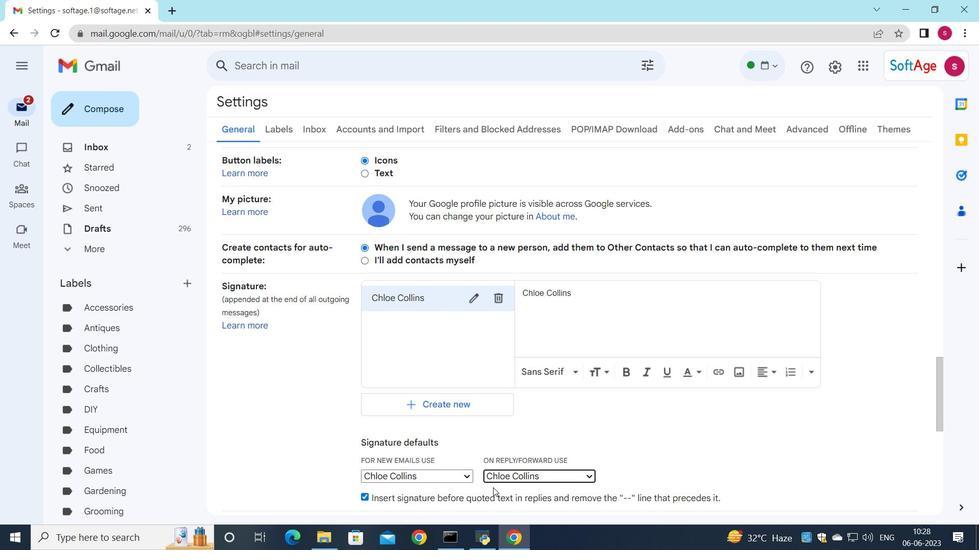 
Action: Mouse moved to (484, 474)
Screenshot: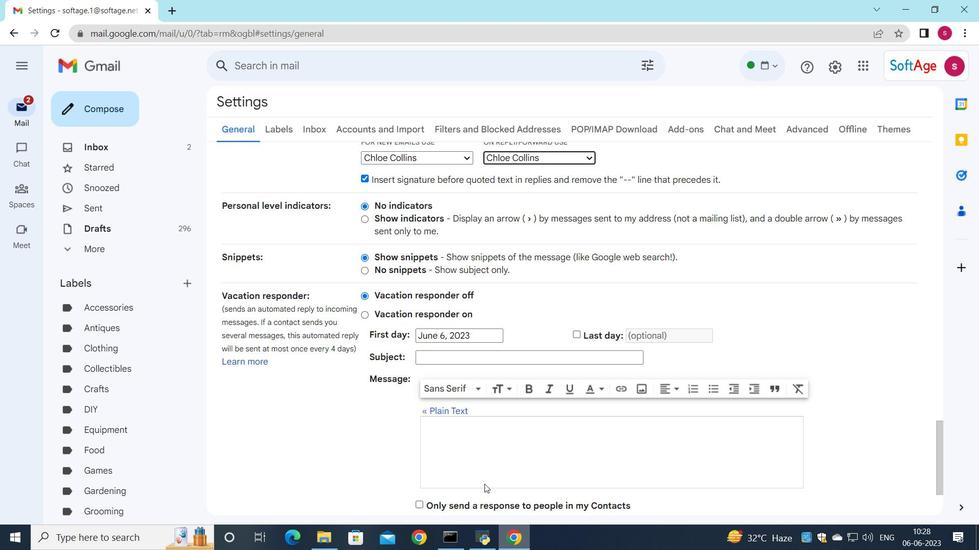 
Action: Mouse scrolled (484, 474) with delta (0, 0)
Screenshot: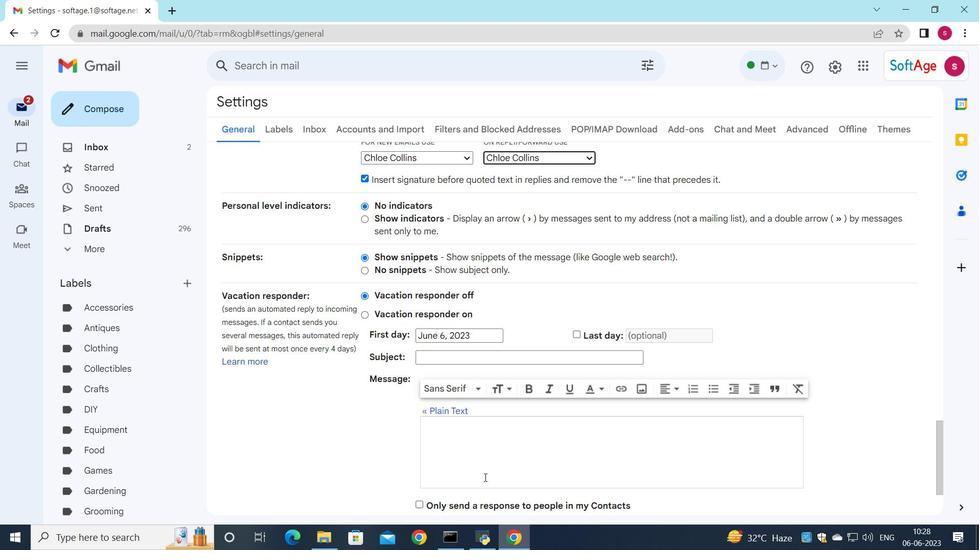 
Action: Mouse scrolled (484, 474) with delta (0, 0)
Screenshot: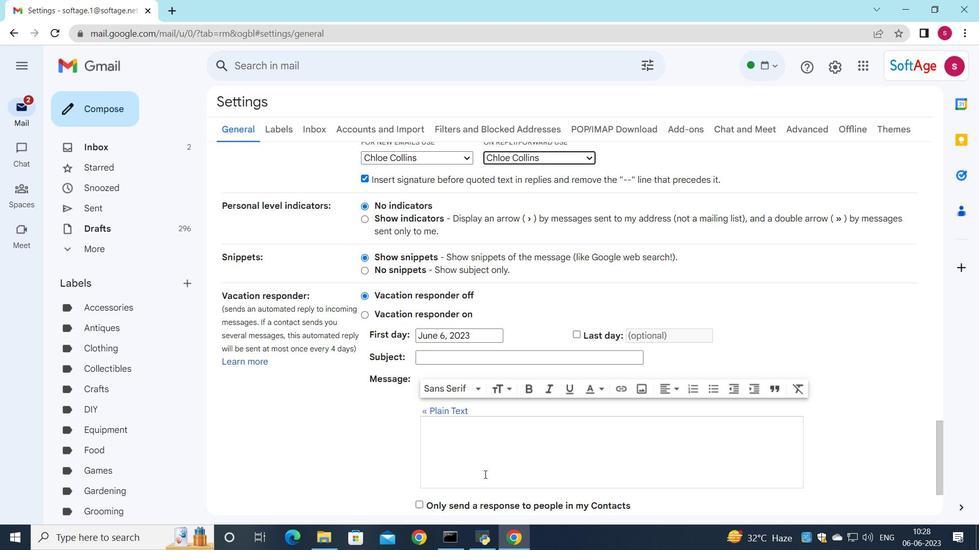 
Action: Mouse scrolled (484, 474) with delta (0, 0)
Screenshot: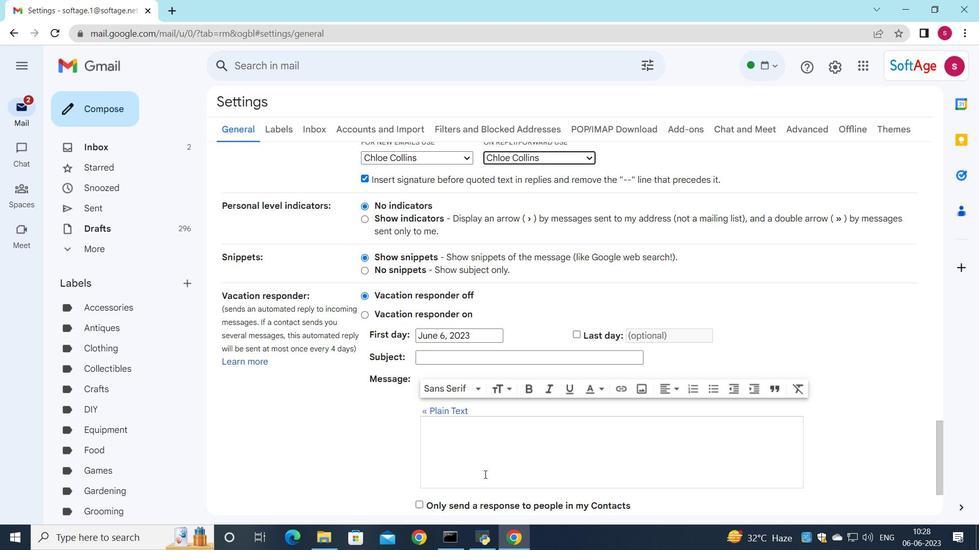 
Action: Mouse scrolled (484, 474) with delta (0, 0)
Screenshot: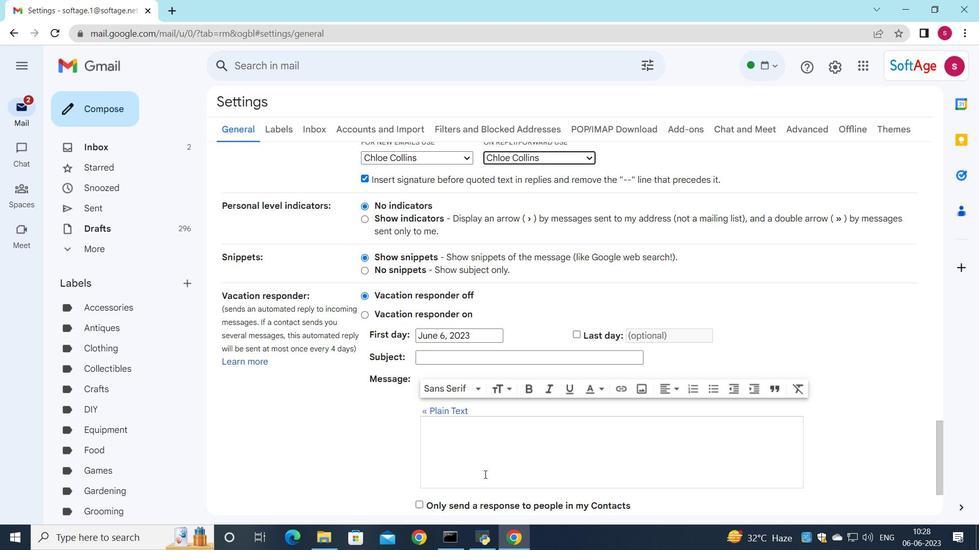 
Action: Mouse moved to (542, 453)
Screenshot: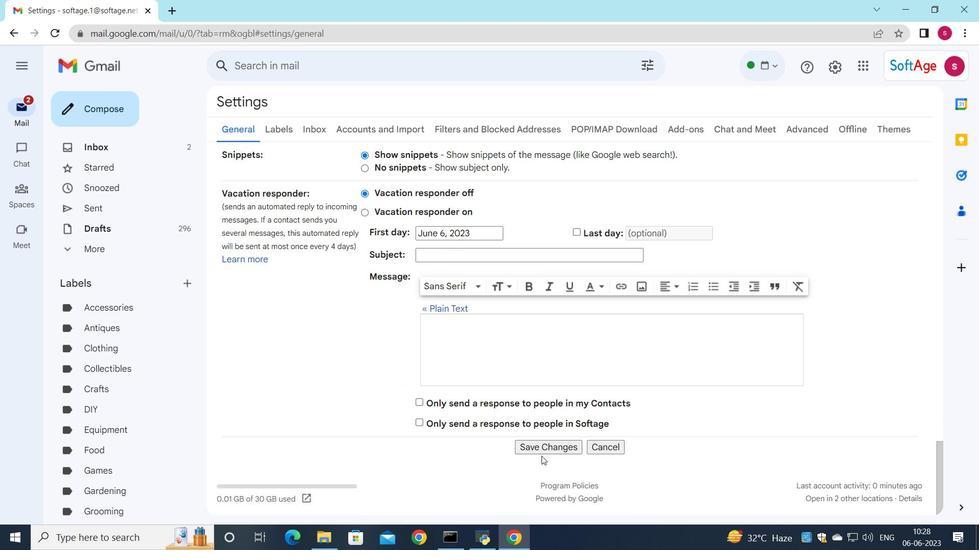 
Action: Mouse pressed left at (542, 453)
Screenshot: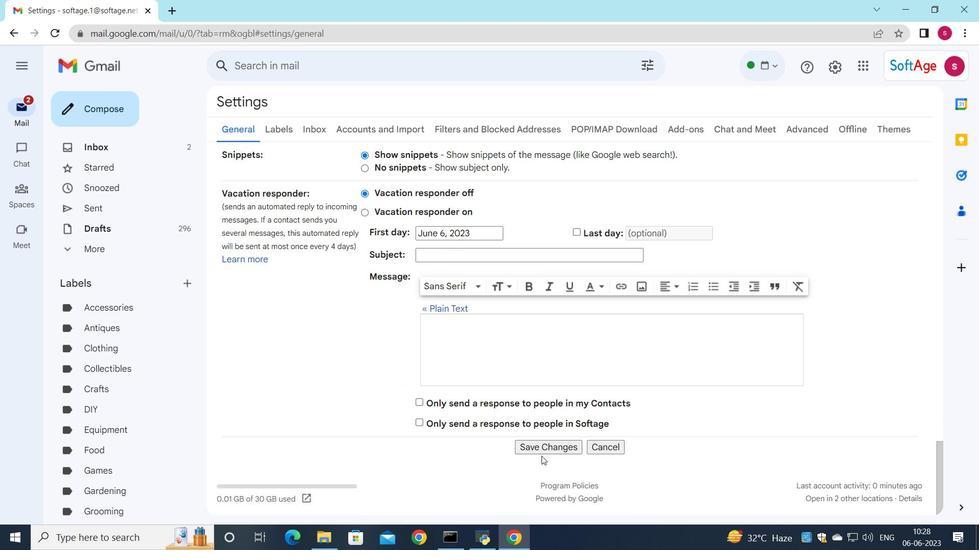 
Action: Mouse moved to (221, 405)
Screenshot: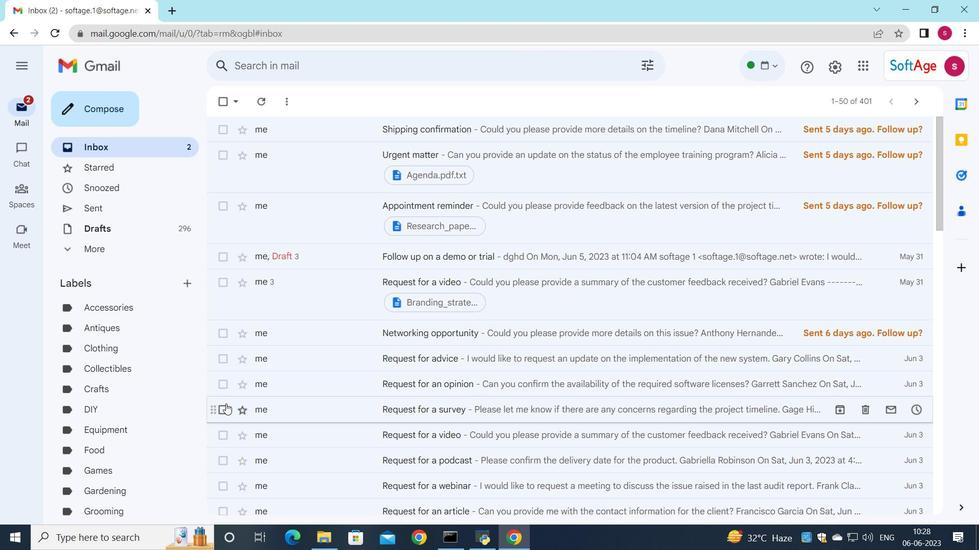
Action: Mouse pressed left at (221, 405)
Screenshot: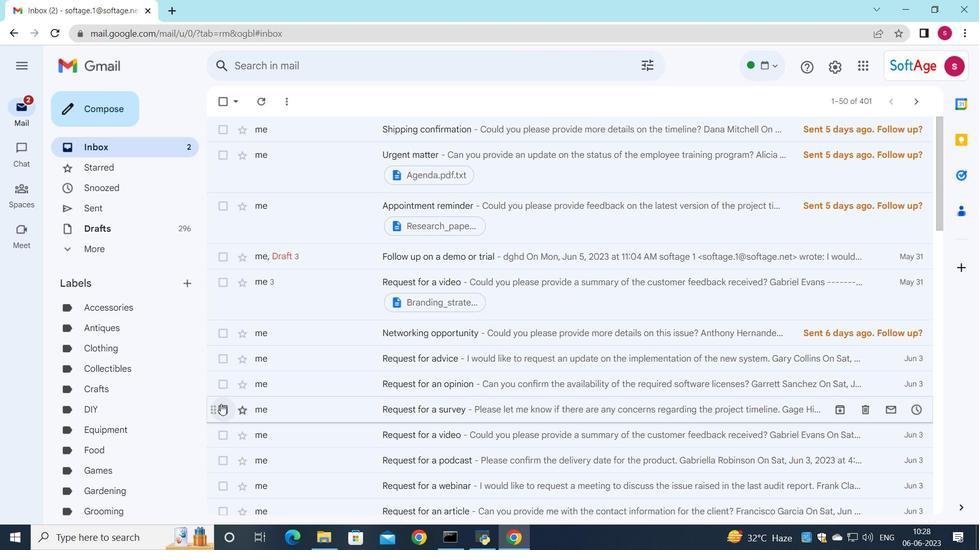 
Action: Mouse moved to (507, 98)
Screenshot: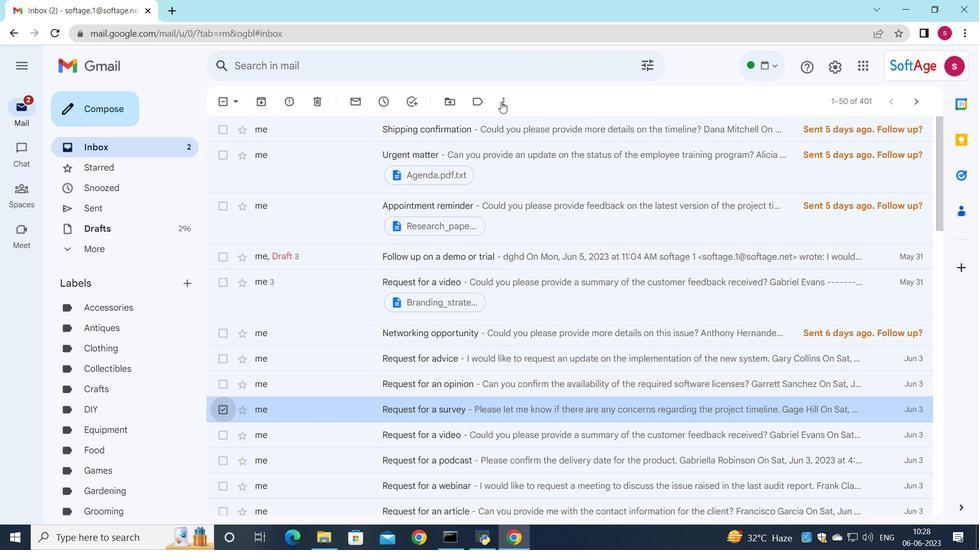 
Action: Mouse pressed left at (507, 98)
Screenshot: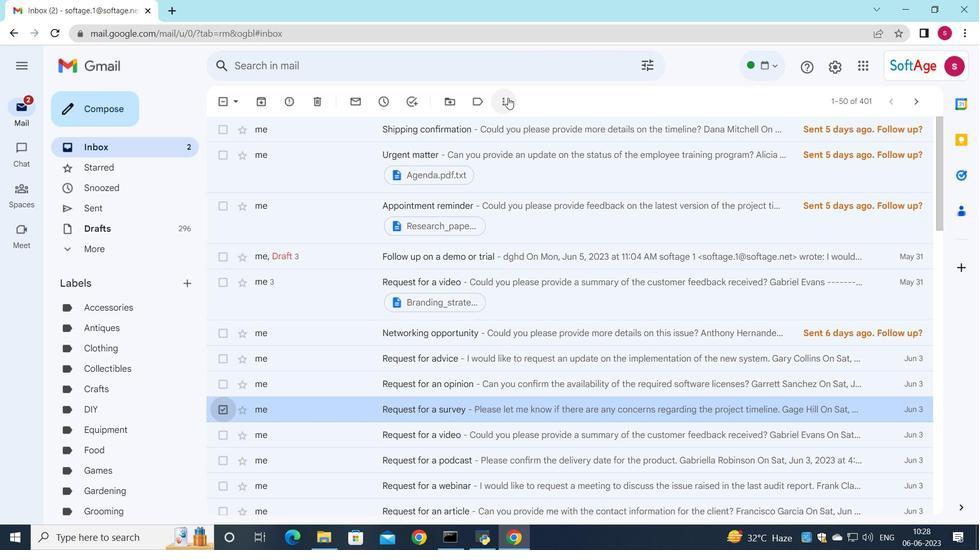
Action: Mouse moved to (533, 223)
Screenshot: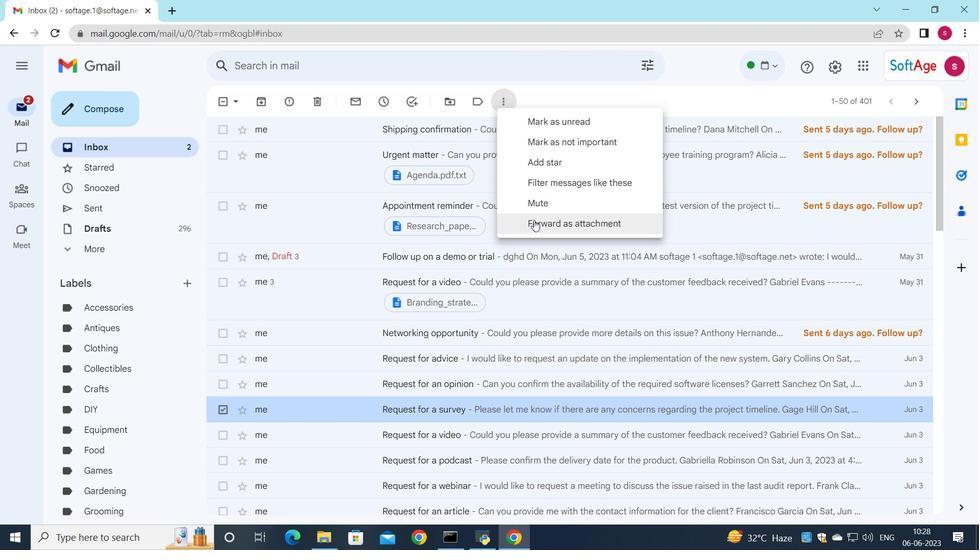
Action: Mouse pressed left at (533, 223)
Screenshot: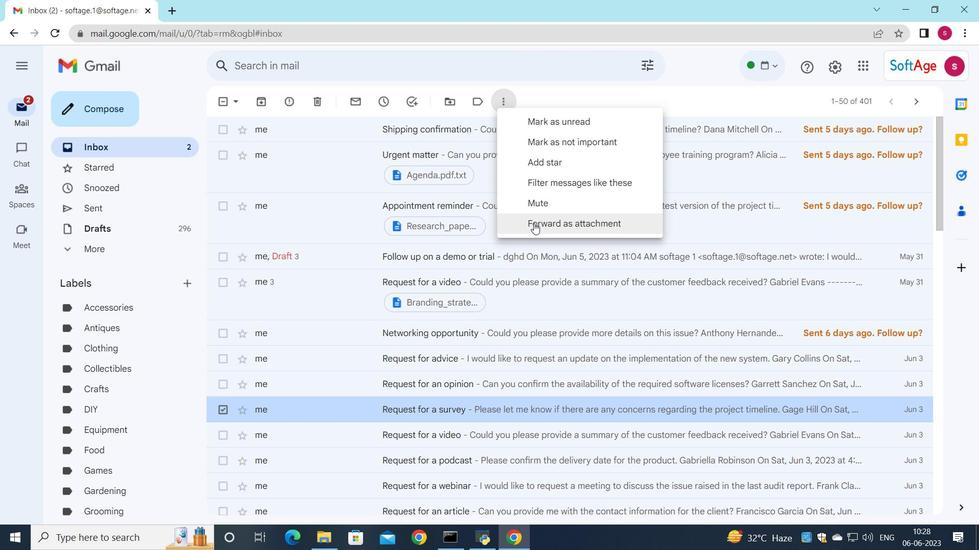 
Action: Mouse moved to (597, 217)
Screenshot: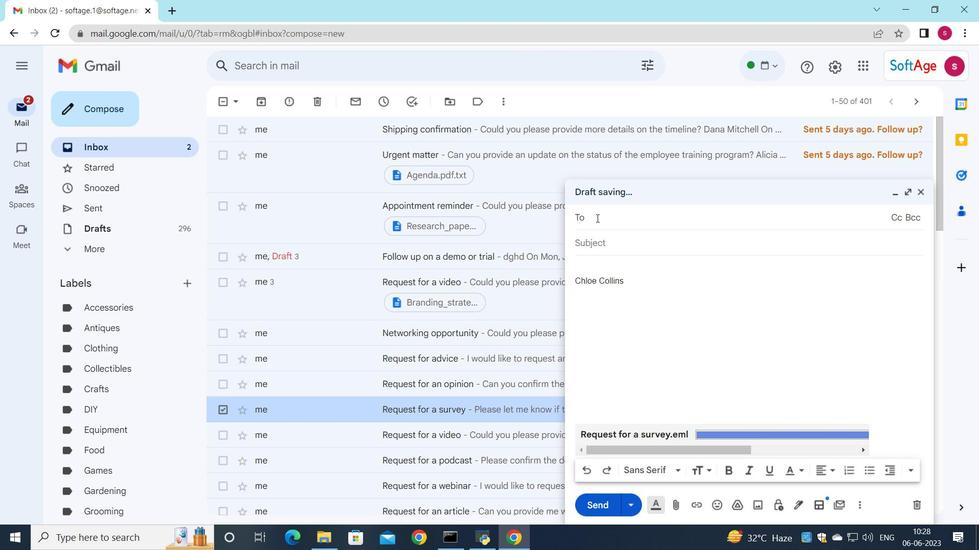 
Action: Key pressed s
Screenshot: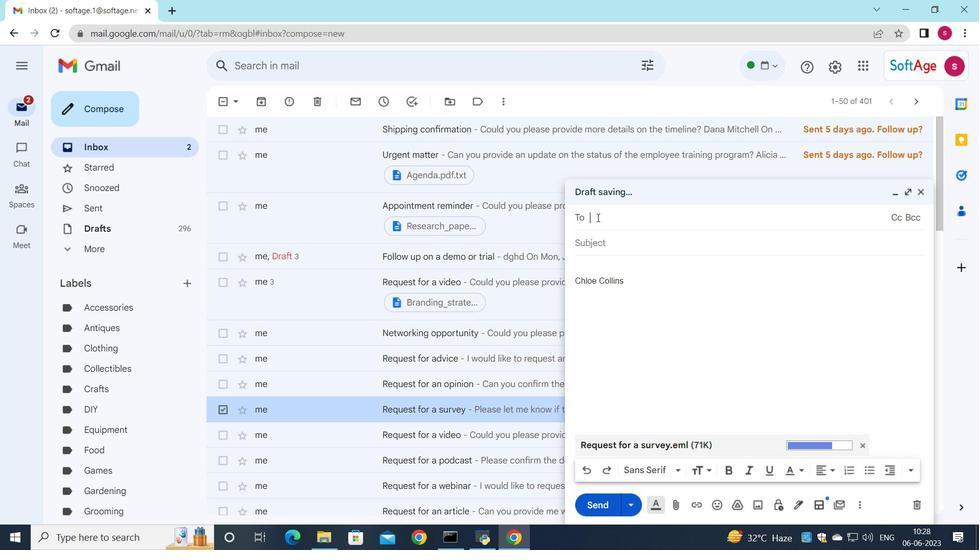
Action: Mouse moved to (644, 403)
Screenshot: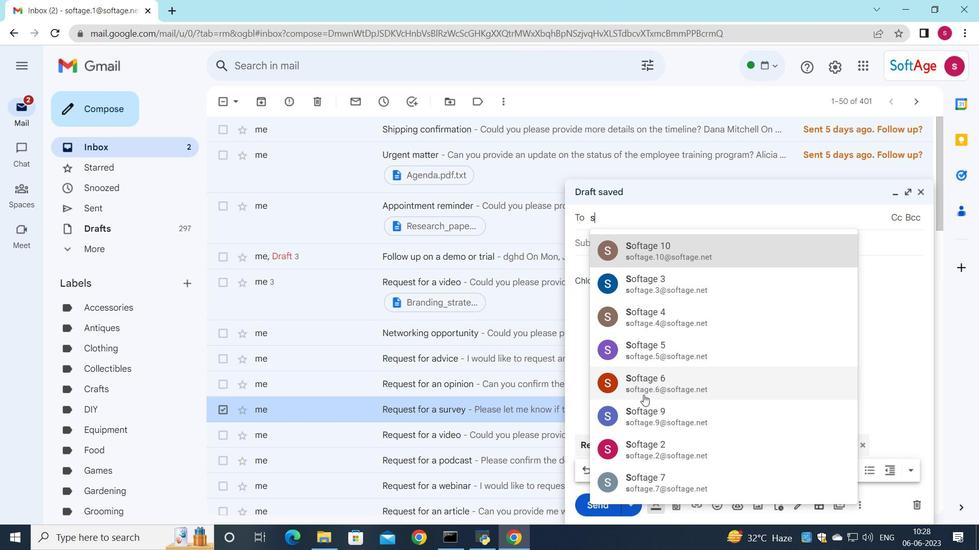 
Action: Mouse pressed left at (644, 403)
Screenshot: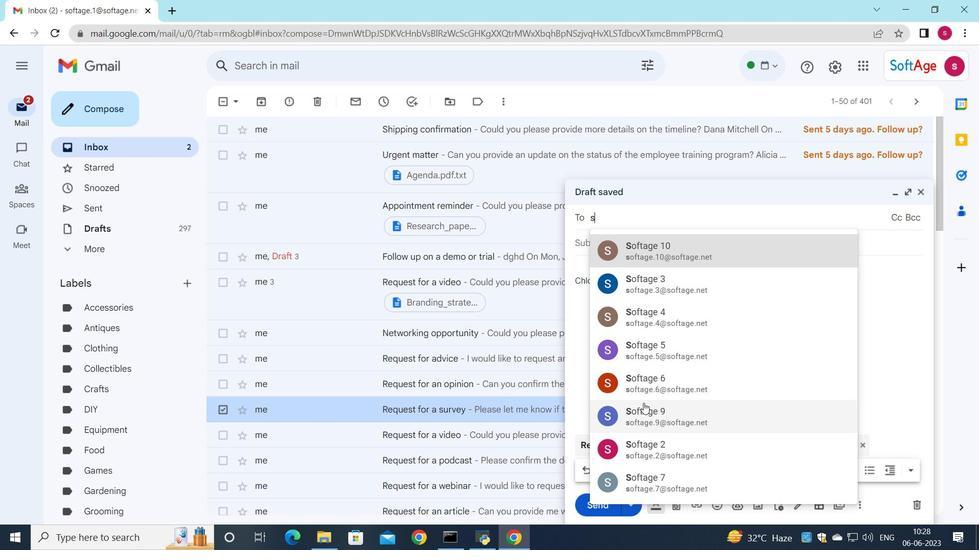 
Action: Mouse moved to (605, 245)
Screenshot: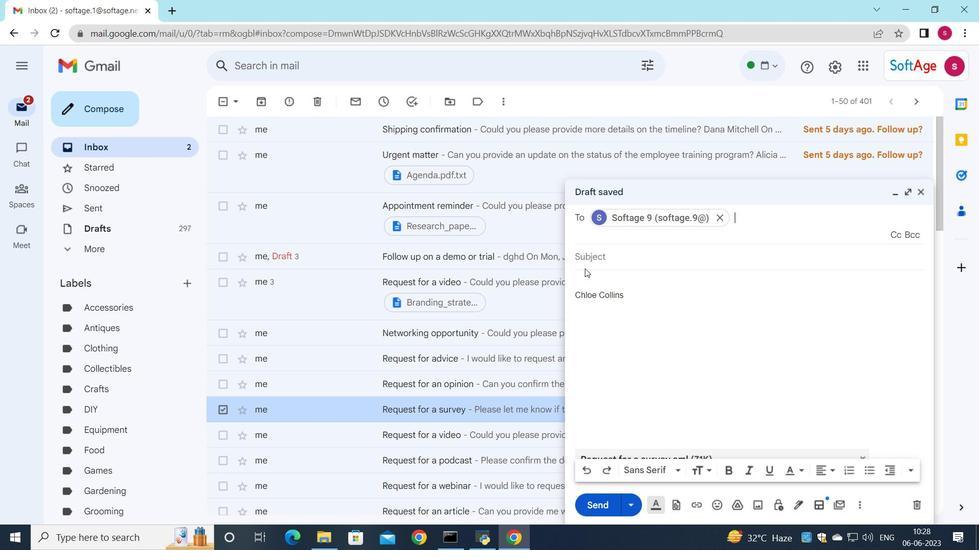 
Action: Mouse pressed left at (605, 245)
Screenshot: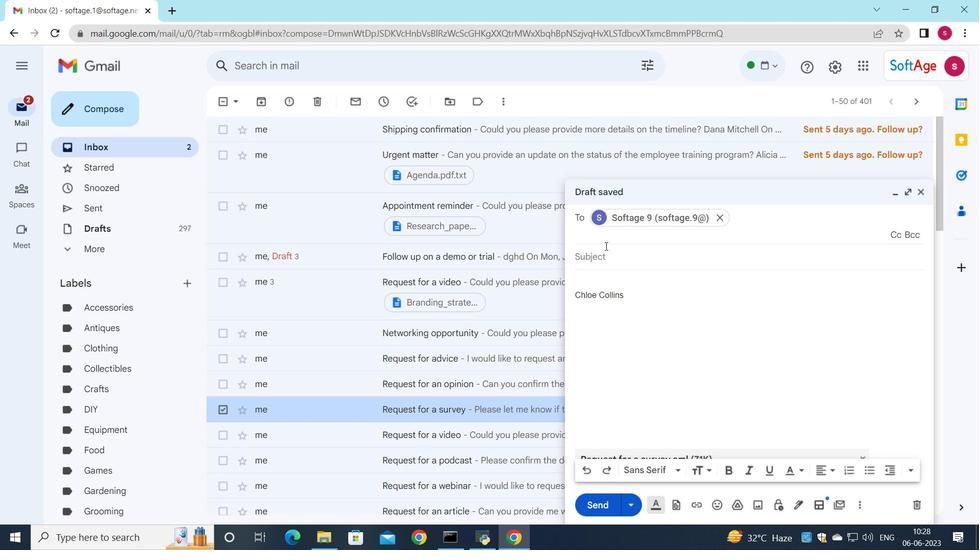 
Action: Mouse moved to (609, 255)
Screenshot: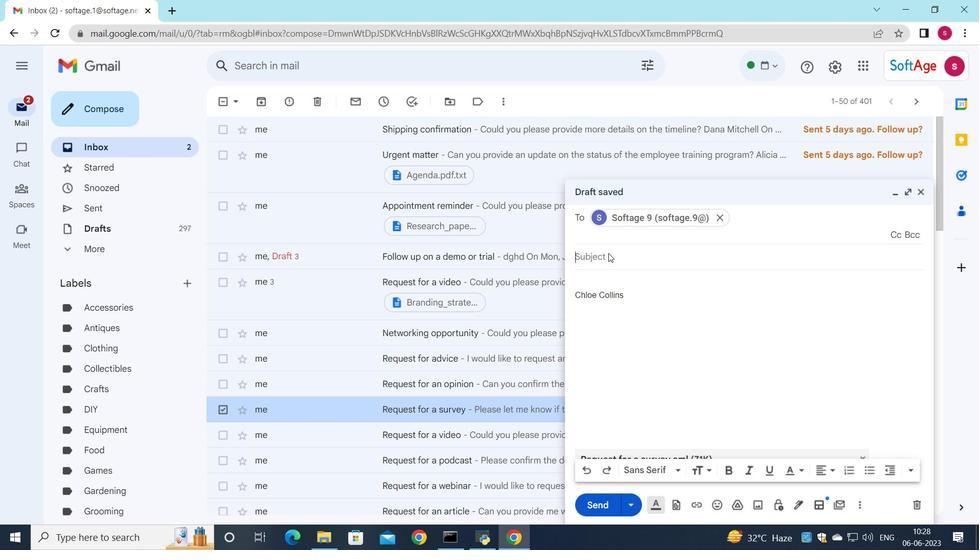 
Action: Key pressed <Key.shift>Partnership<Key.space>proposal
Screenshot: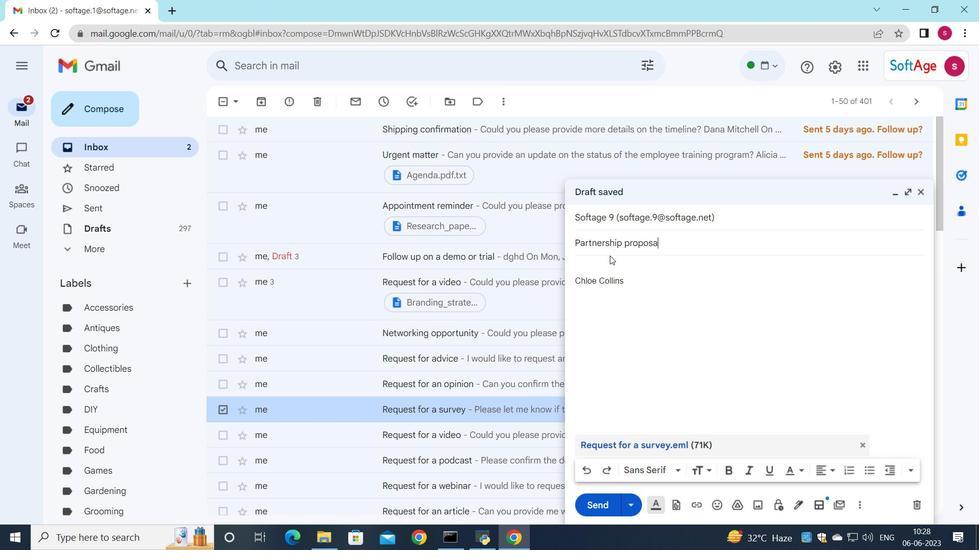 
Action: Mouse moved to (591, 260)
Screenshot: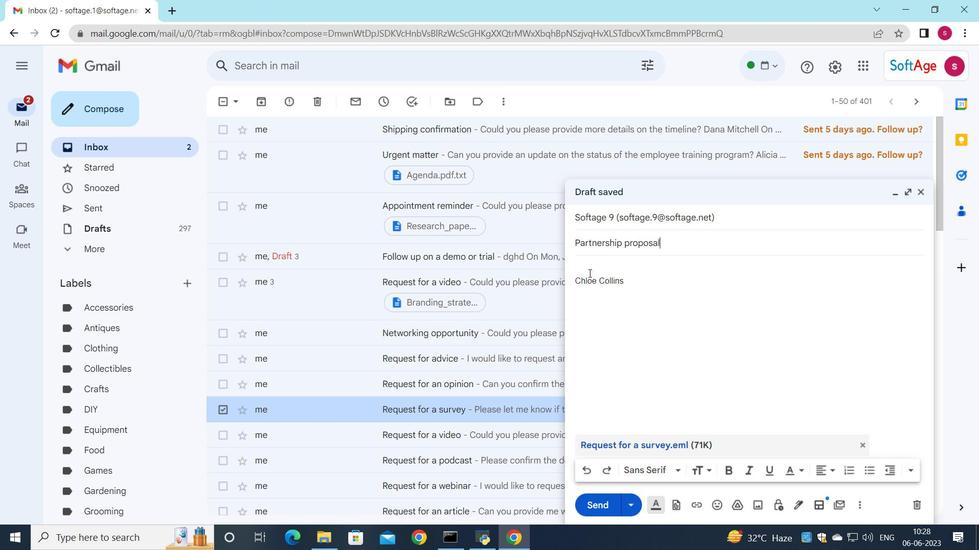 
Action: Mouse pressed left at (591, 260)
Screenshot: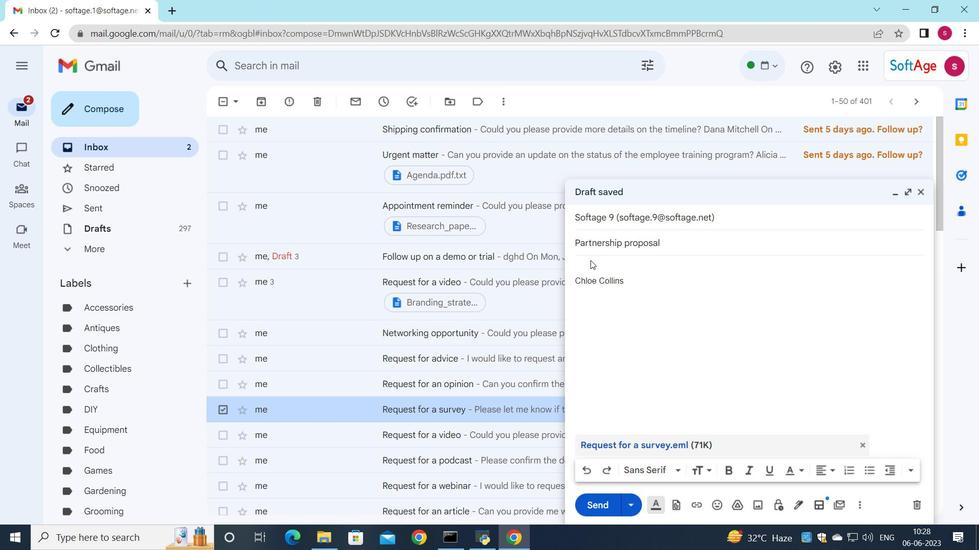 
Action: Key pressed <Key.shift><Key.shift><Key.shift><Key.shift><Key.shift><Key.shift><Key.shift><Key.shift><Key.shift><Key.shift><Key.shift><Key.shift><Key.shift><Key.shift><Key.shift><Key.shift>I<Key.space>would<Key.space>like<Key.space>to<Key.space>schedule<Key.space>a<Key.space>meeting<Key.space>to<Key.space>discuss<Key.space>the<Key.space>latest<Key.space>developments<Key.space>in<Key.space>the<Key.space>project.
Screenshot: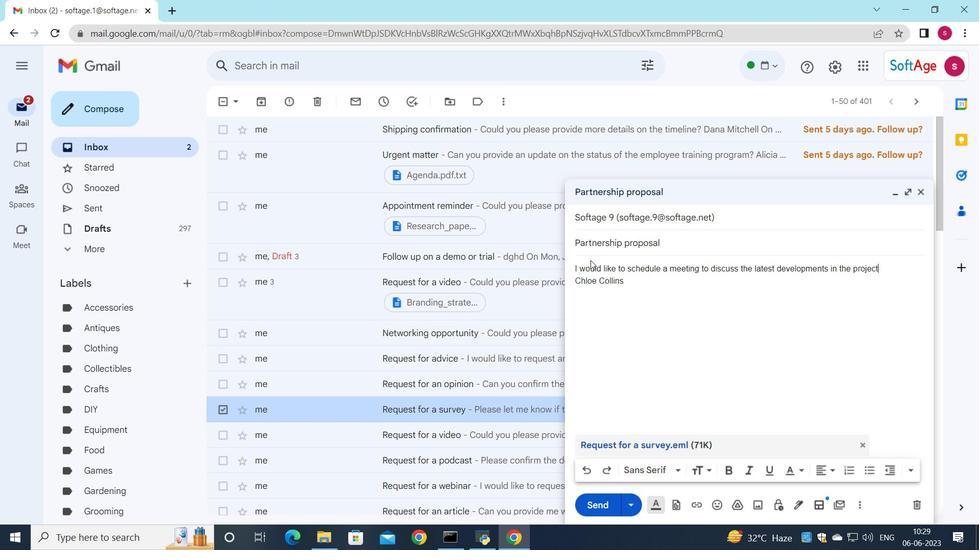 
Action: Mouse moved to (592, 503)
Screenshot: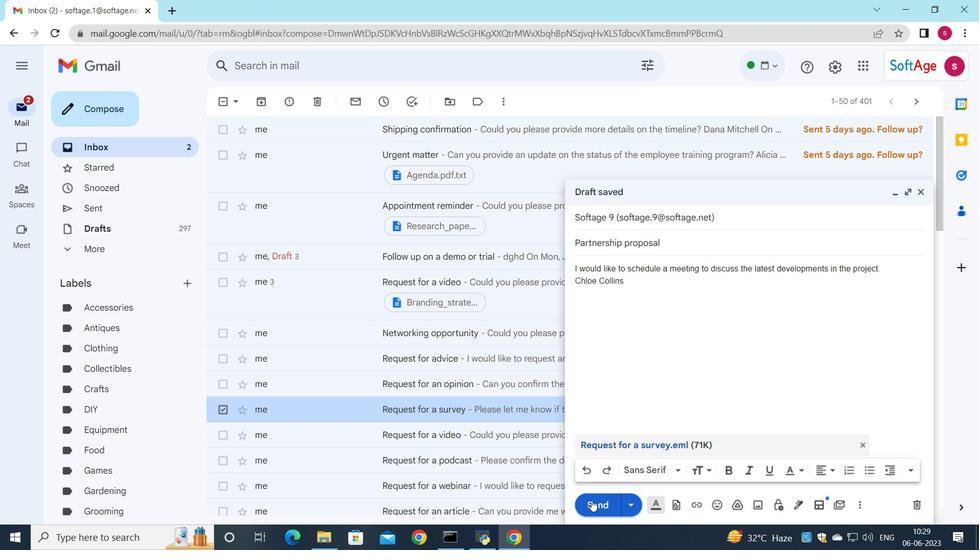 
Action: Mouse pressed left at (592, 503)
Screenshot: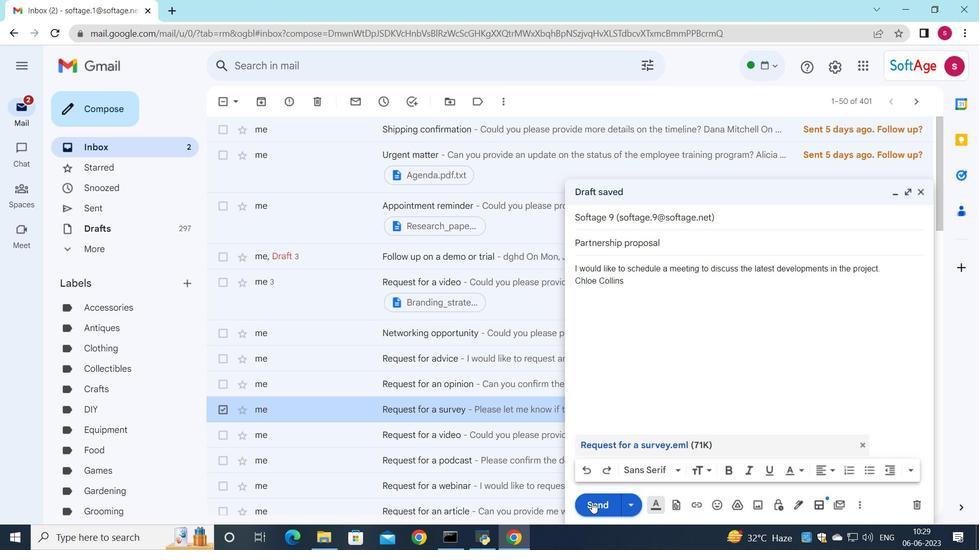 
Action: Mouse moved to (610, 499)
Screenshot: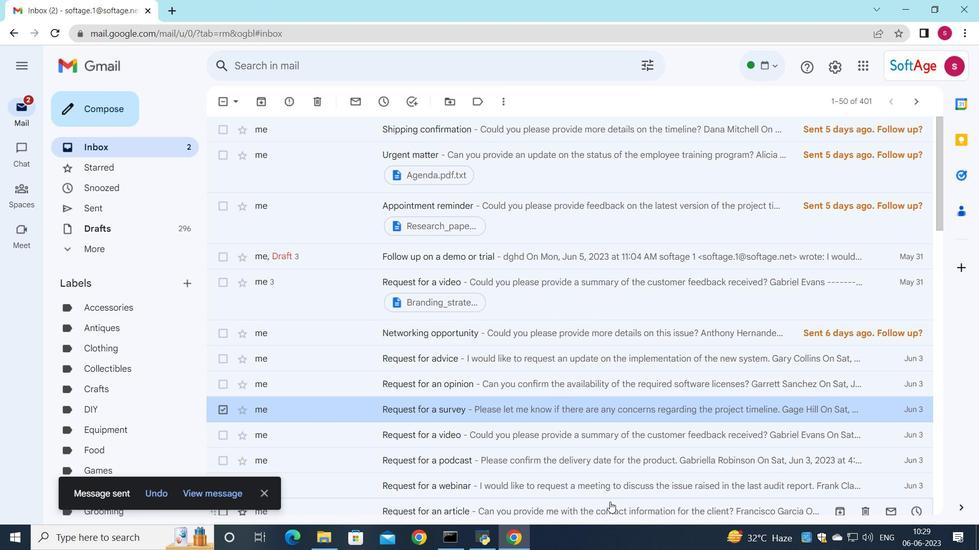 
